 Task: For heading Arial black with underline.  font size for heading18,  'Change the font style of data to'Calibri.  and font size to 9,  Change the alignment of both headline & data to Align center.  In the sheet   Pinnacle Sales templetes book
Action: Mouse moved to (69, 114)
Screenshot: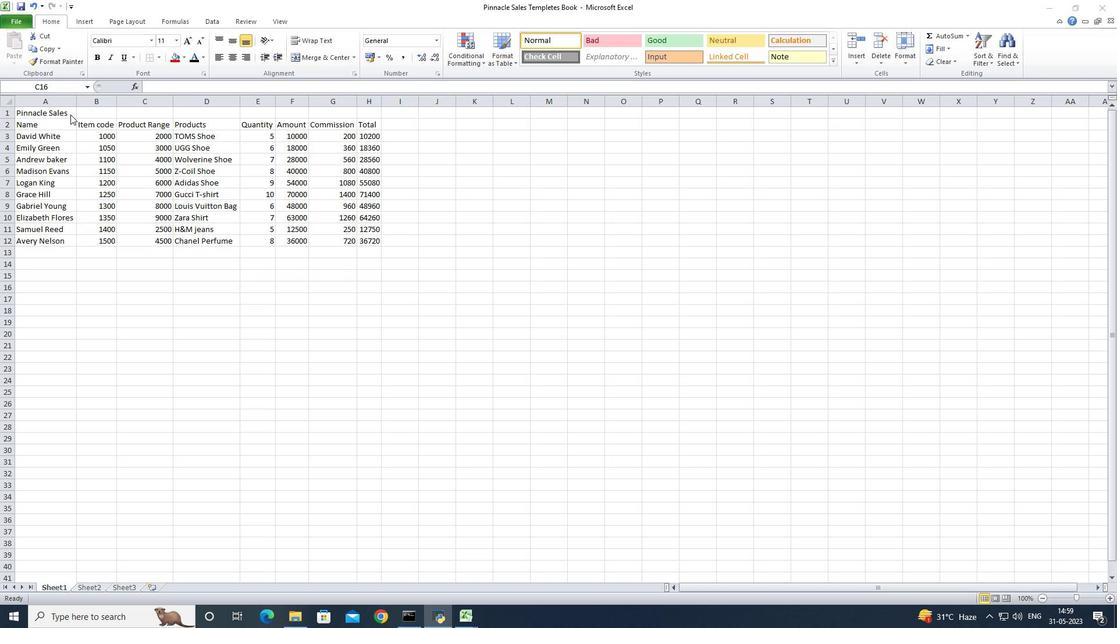 
Action: Mouse pressed left at (69, 114)
Screenshot: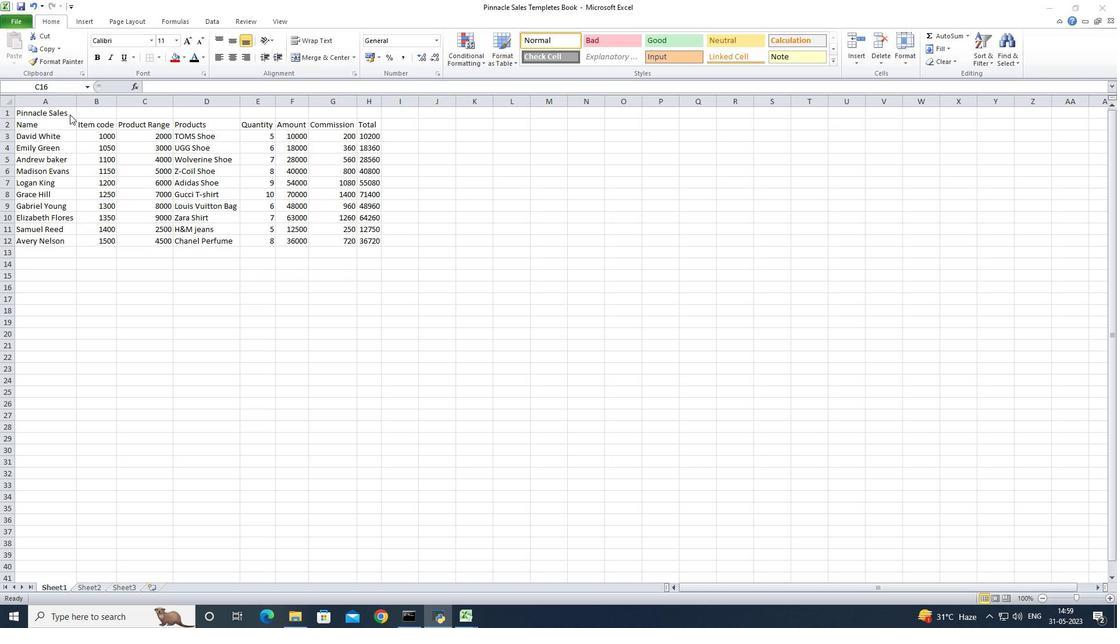 
Action: Mouse pressed left at (69, 114)
Screenshot: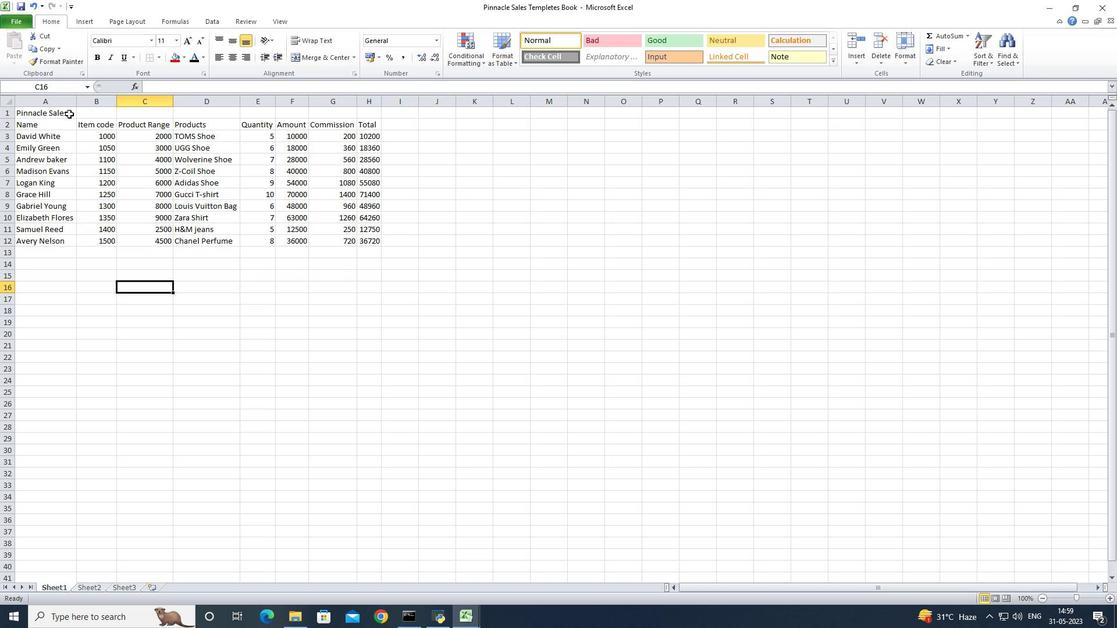 
Action: Mouse moved to (62, 117)
Screenshot: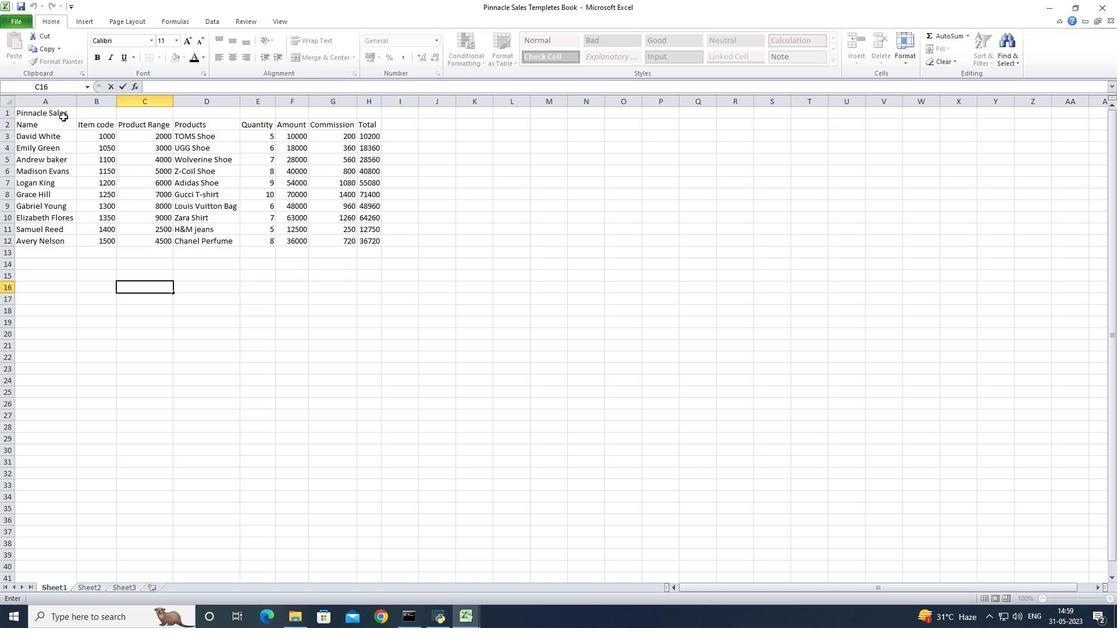 
Action: Mouse pressed left at (62, 117)
Screenshot: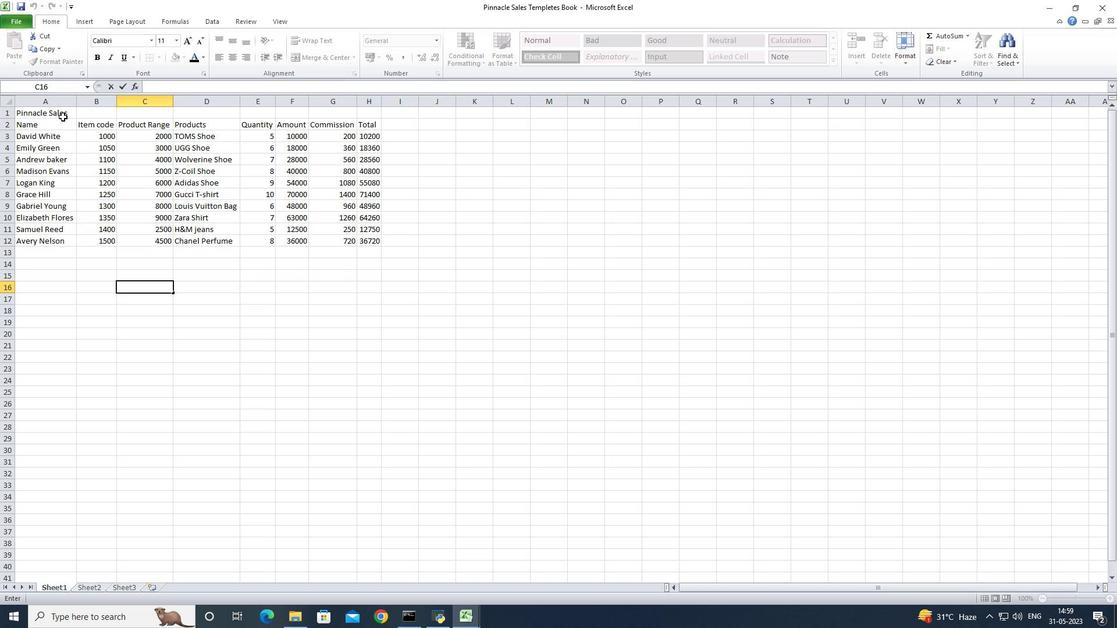 
Action: Mouse moved to (65, 111)
Screenshot: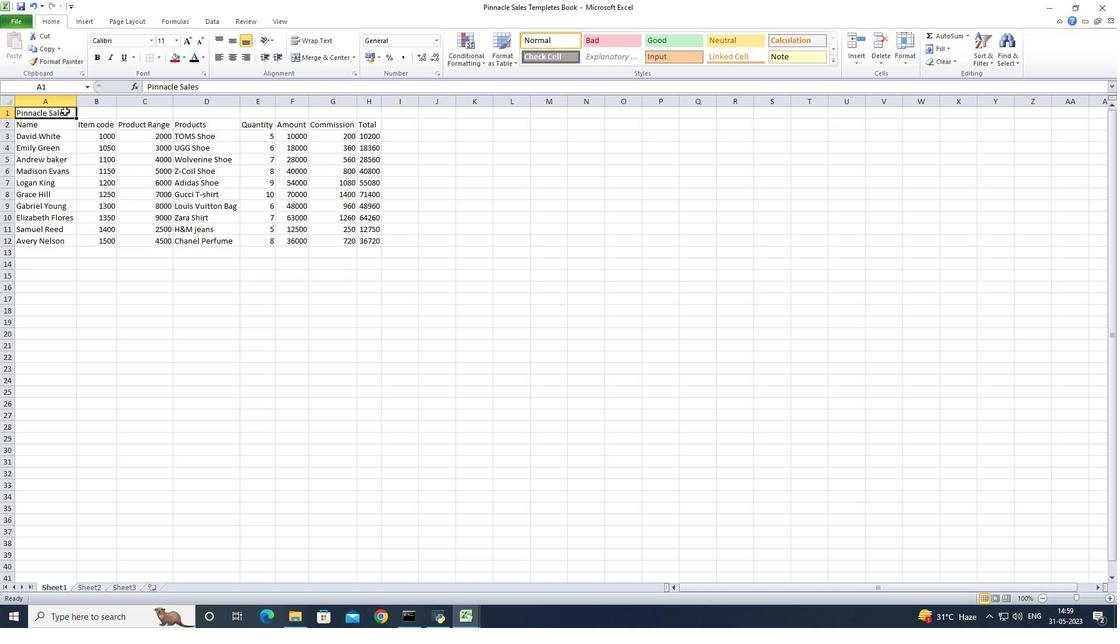 
Action: Mouse pressed left at (65, 111)
Screenshot: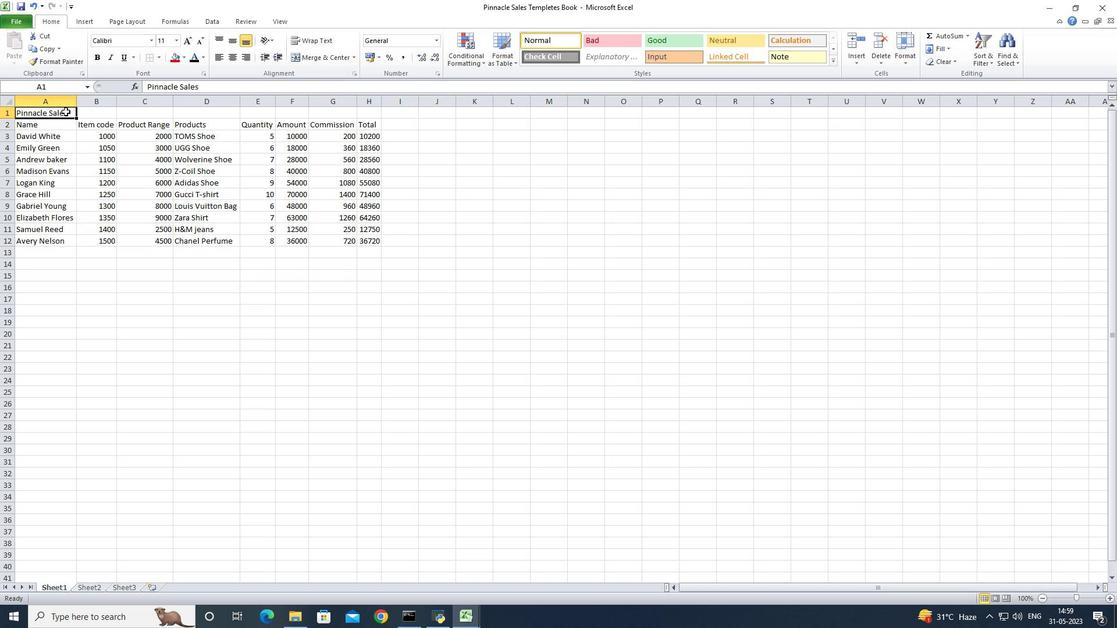 
Action: Mouse moved to (306, 56)
Screenshot: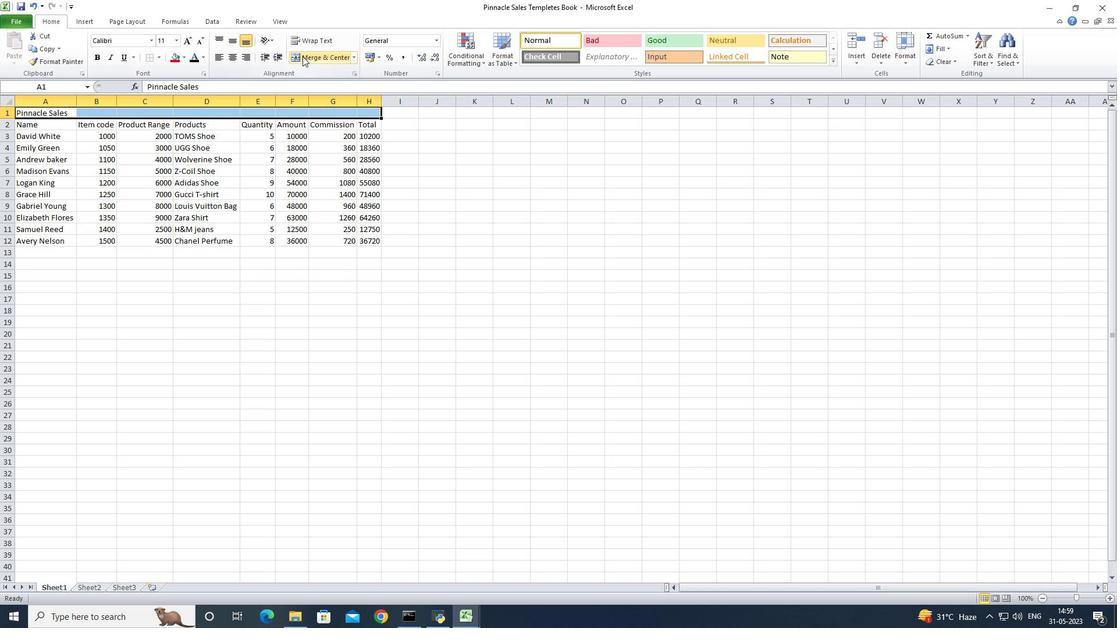 
Action: Mouse pressed left at (306, 56)
Screenshot: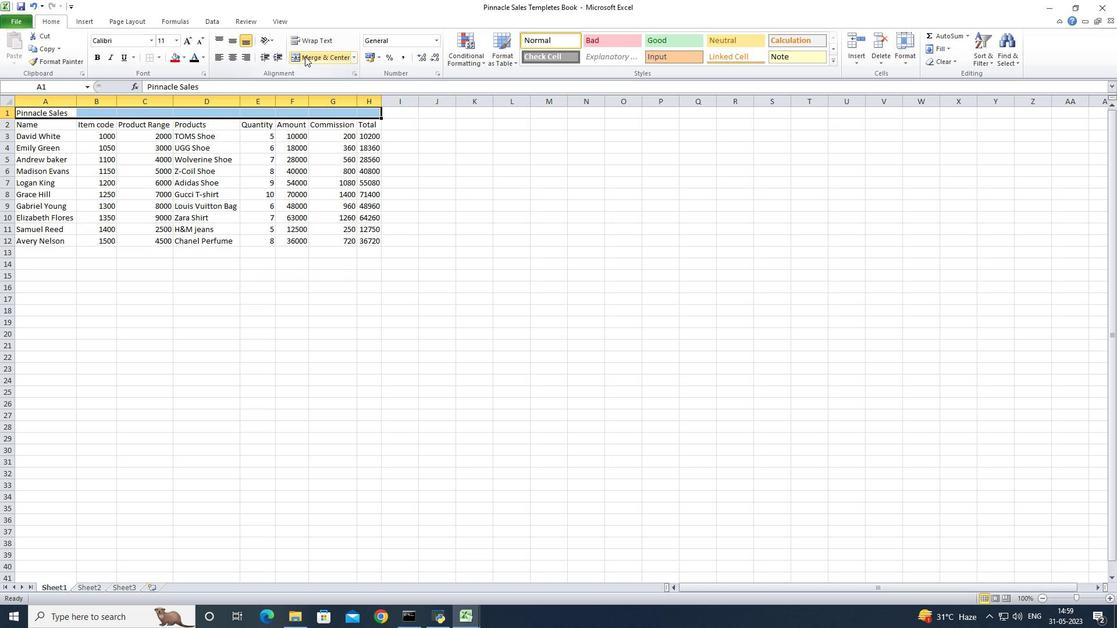 
Action: Mouse moved to (153, 44)
Screenshot: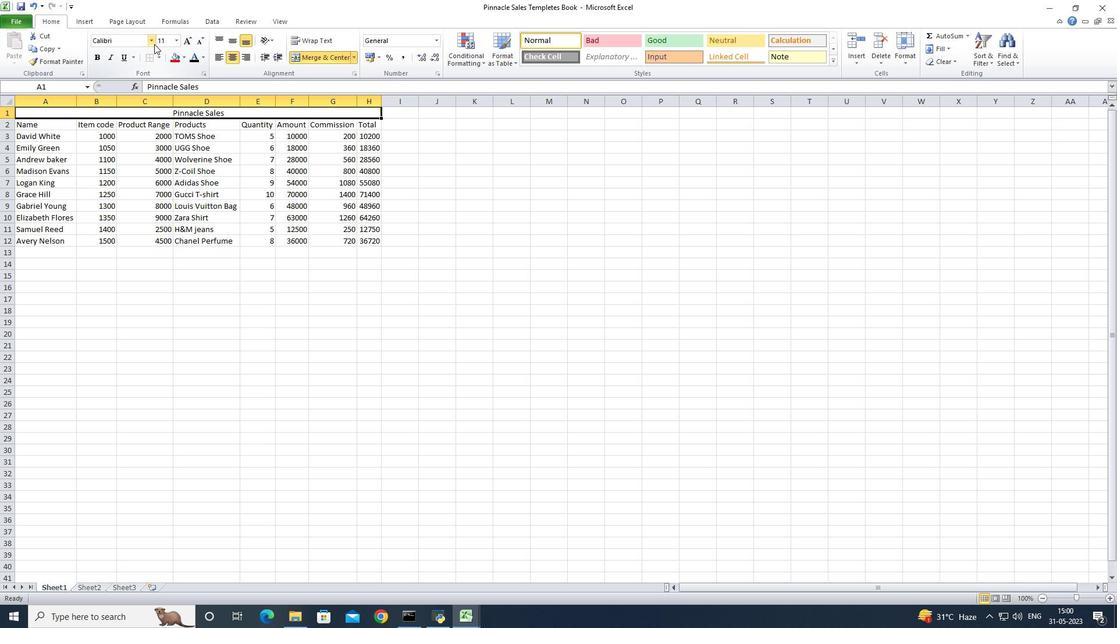 
Action: Mouse pressed left at (153, 44)
Screenshot: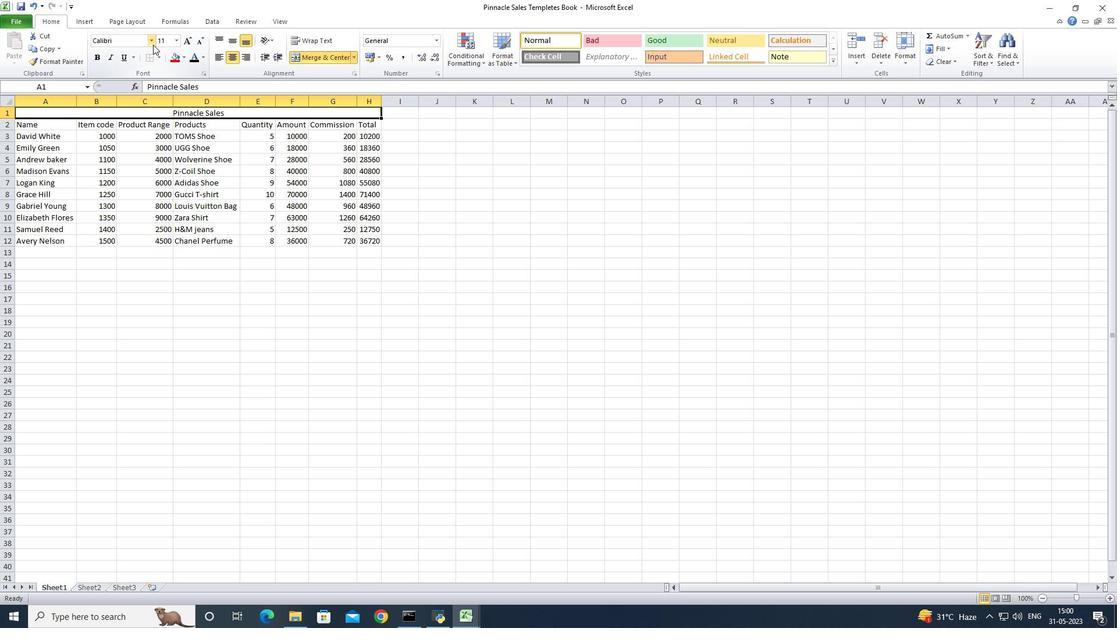 
Action: Mouse moved to (145, 144)
Screenshot: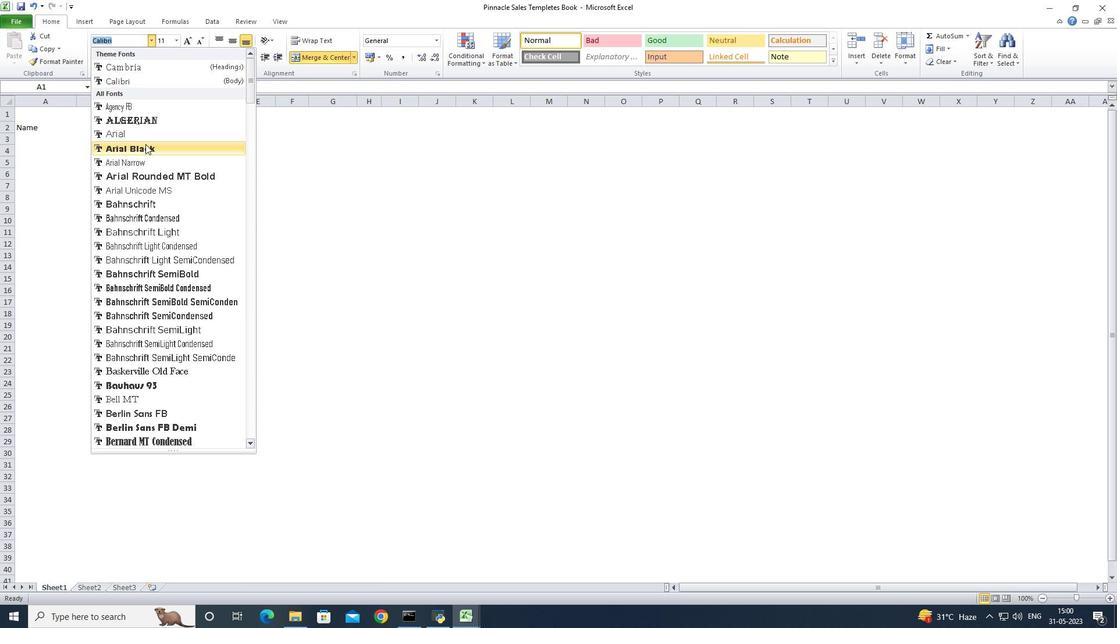 
Action: Mouse pressed left at (145, 144)
Screenshot: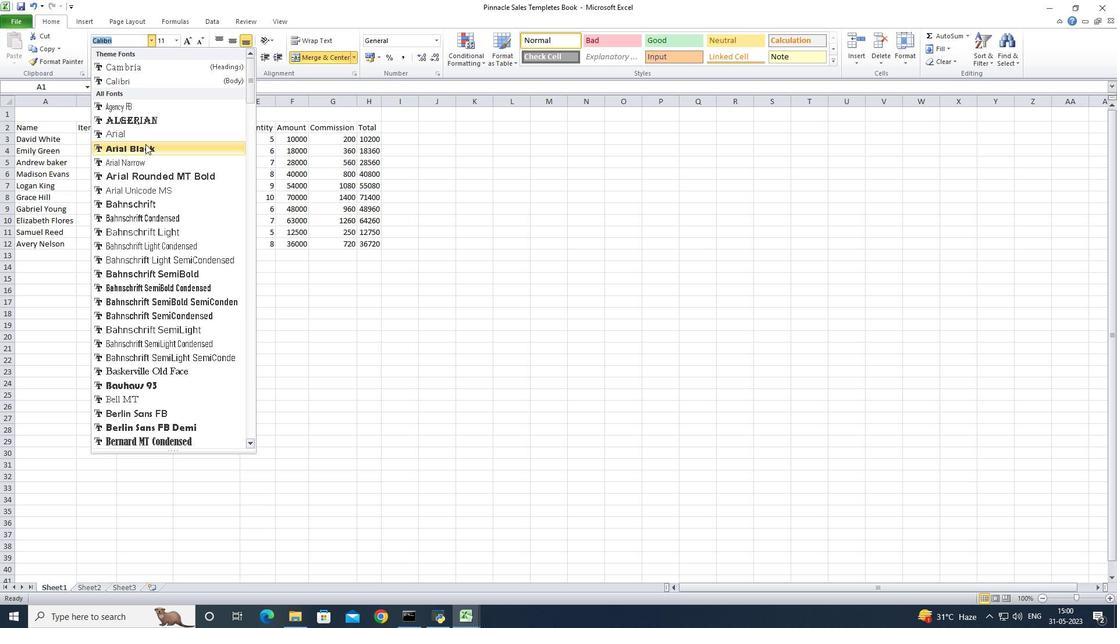
Action: Mouse moved to (120, 60)
Screenshot: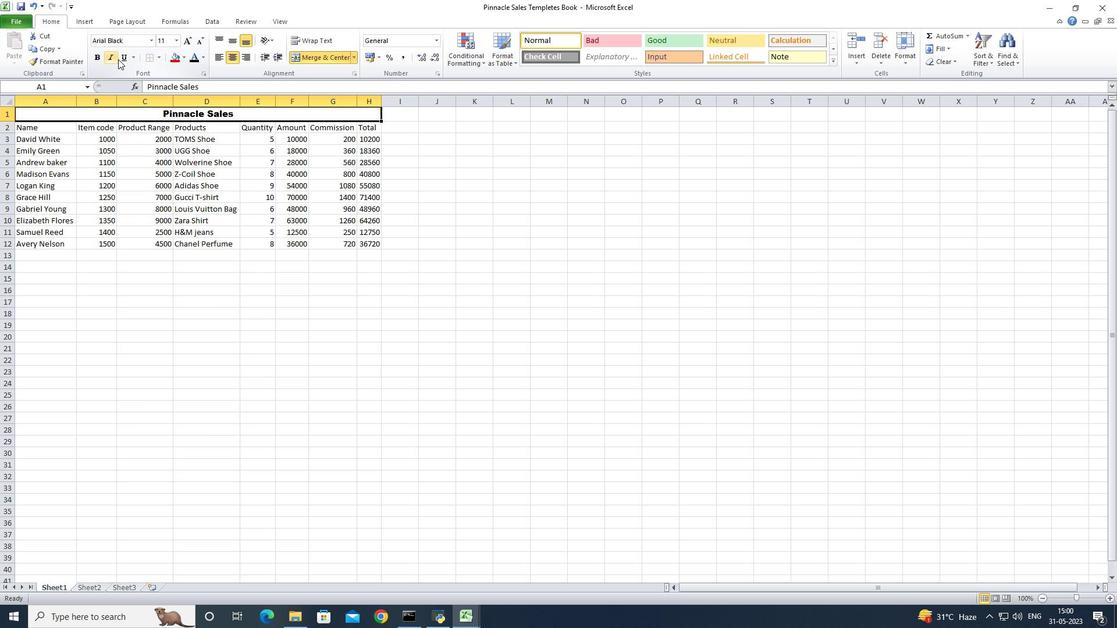 
Action: Mouse pressed left at (120, 60)
Screenshot: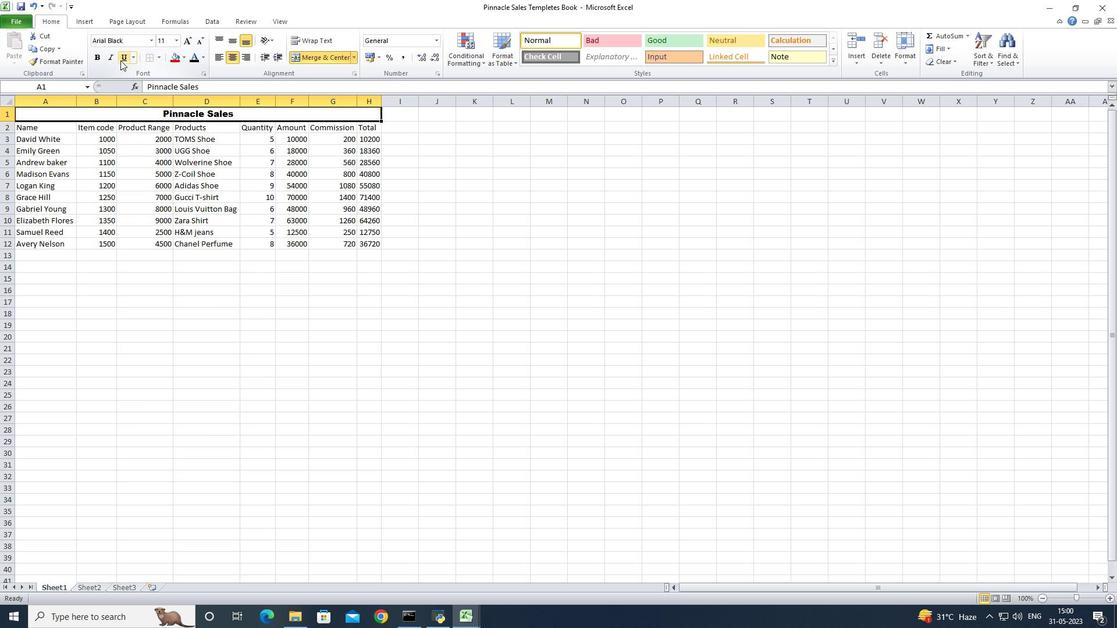 
Action: Mouse moved to (176, 39)
Screenshot: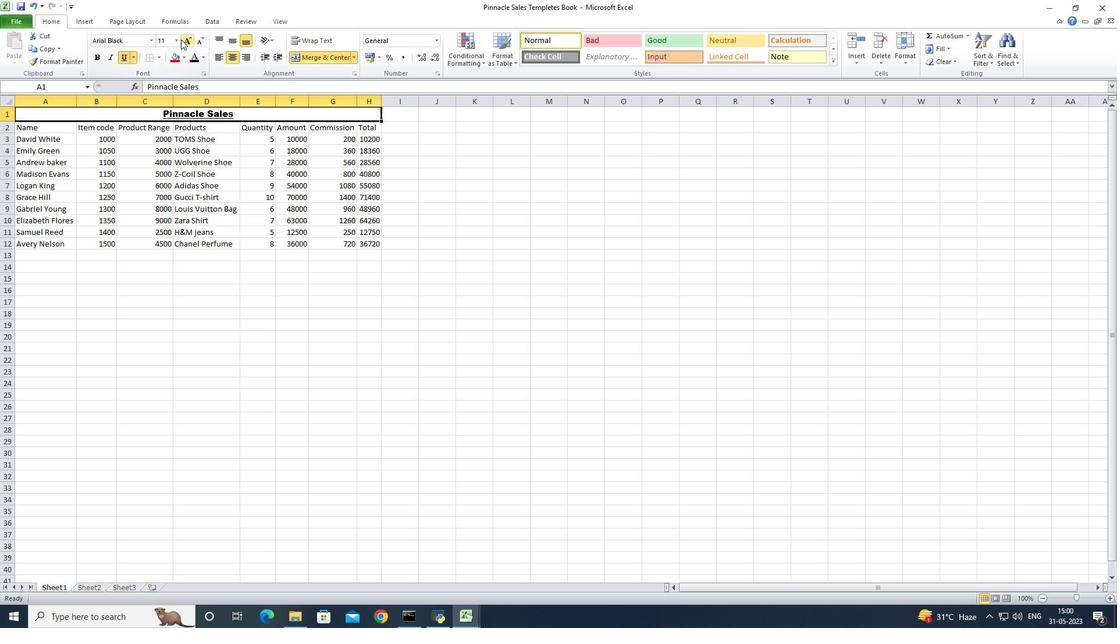 
Action: Mouse pressed left at (176, 39)
Screenshot: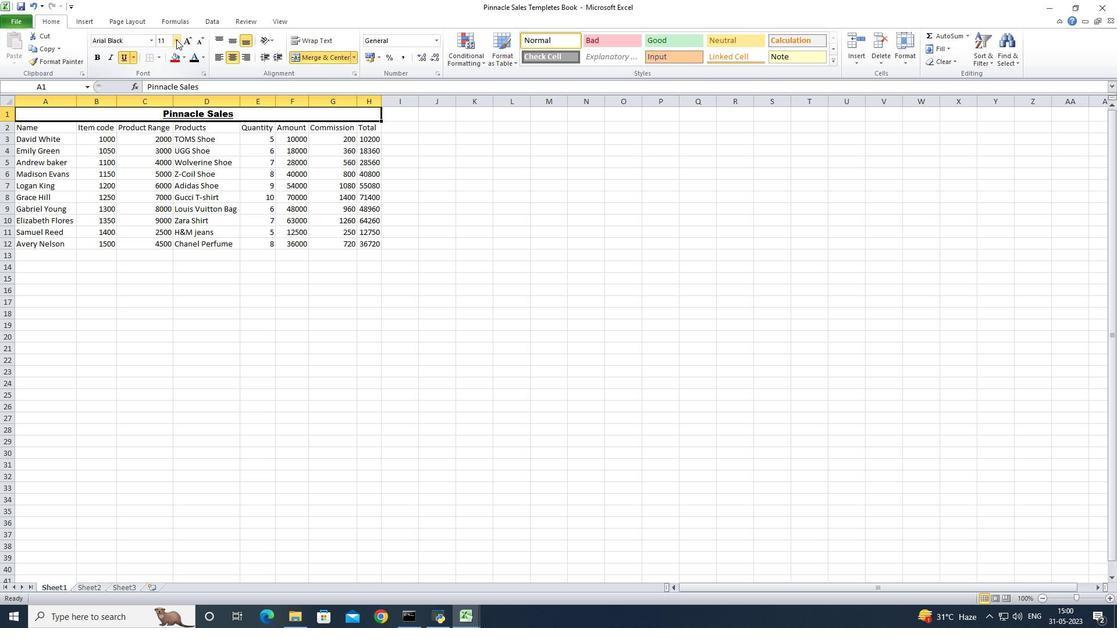 
Action: Mouse moved to (160, 121)
Screenshot: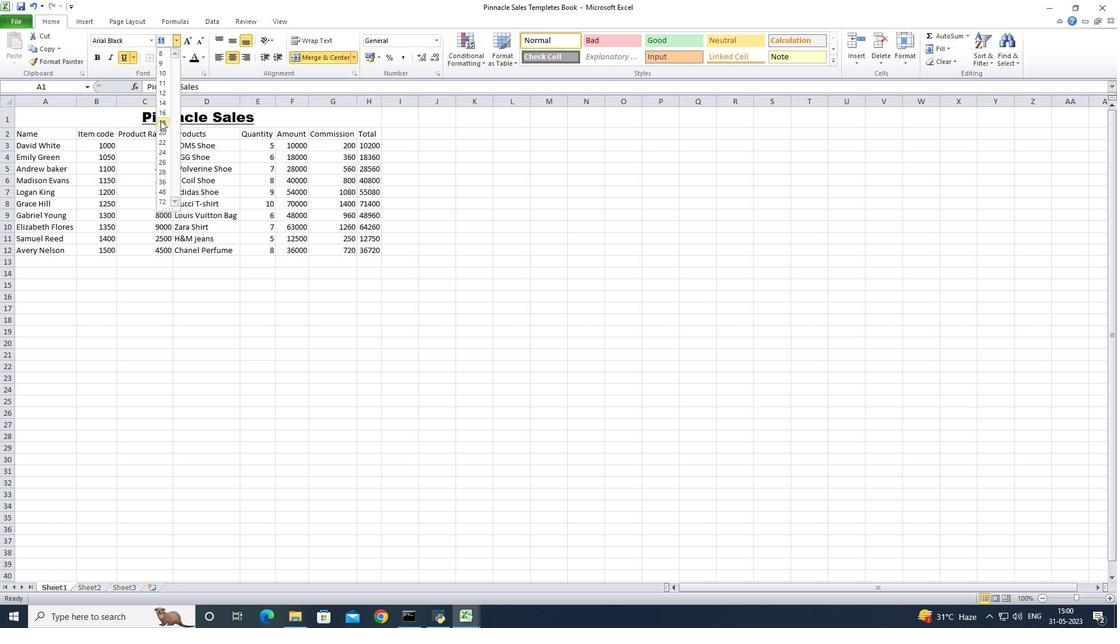 
Action: Mouse pressed left at (160, 121)
Screenshot: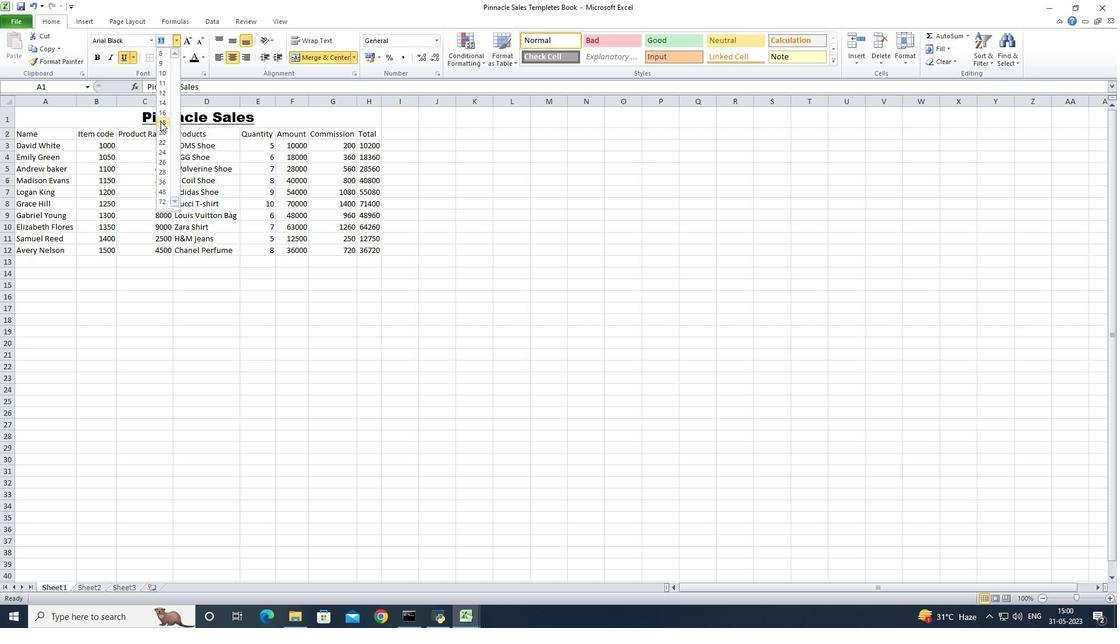 
Action: Mouse moved to (61, 137)
Screenshot: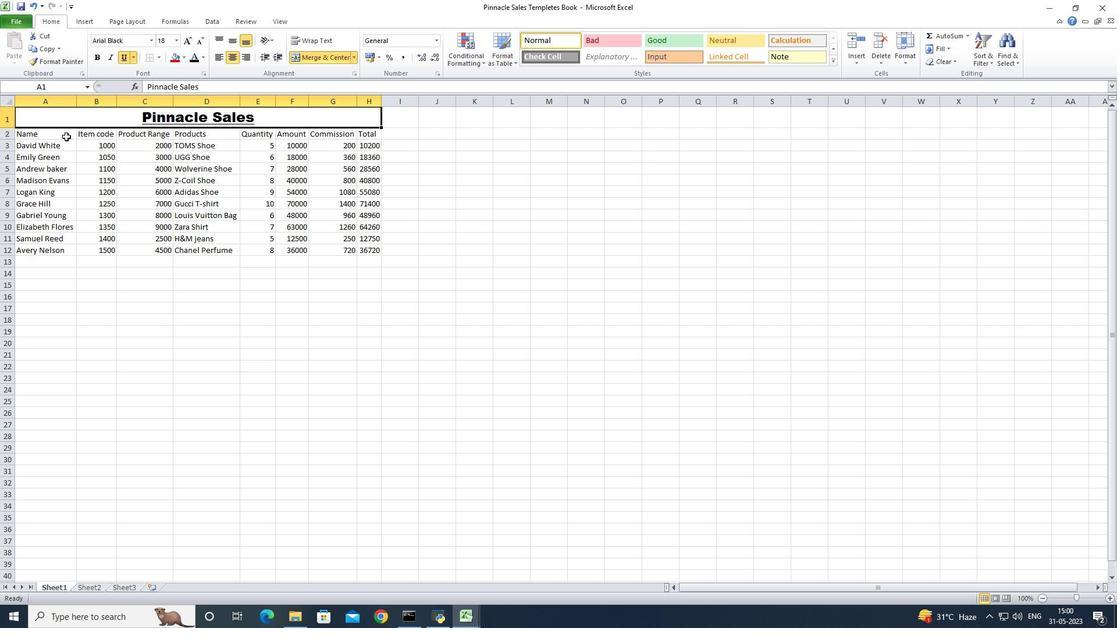 
Action: Mouse pressed left at (61, 137)
Screenshot: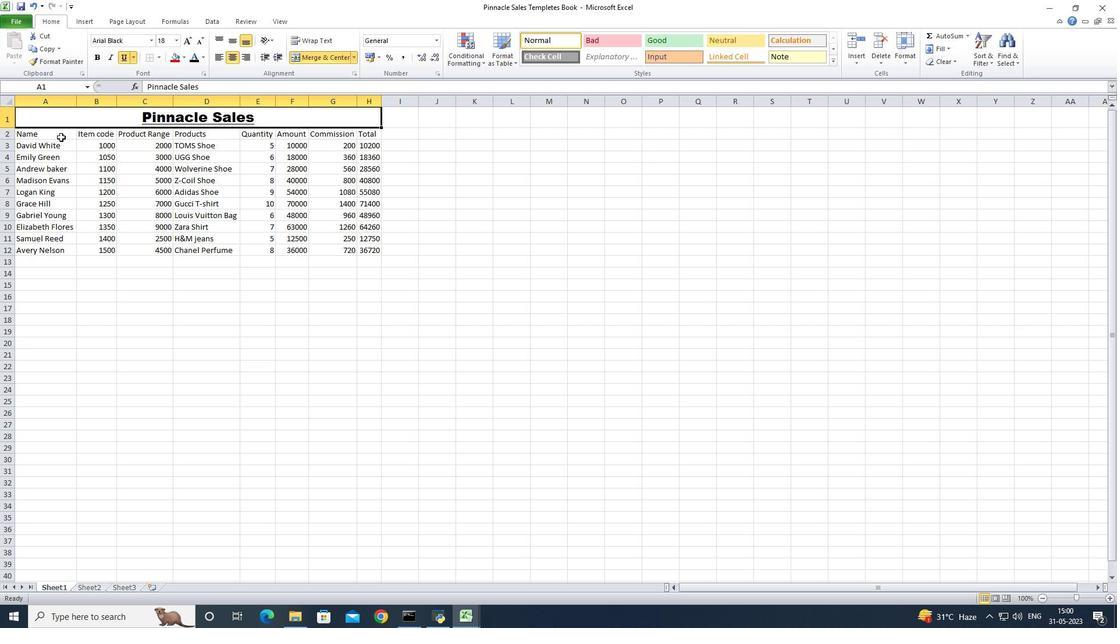 
Action: Mouse moved to (373, 259)
Screenshot: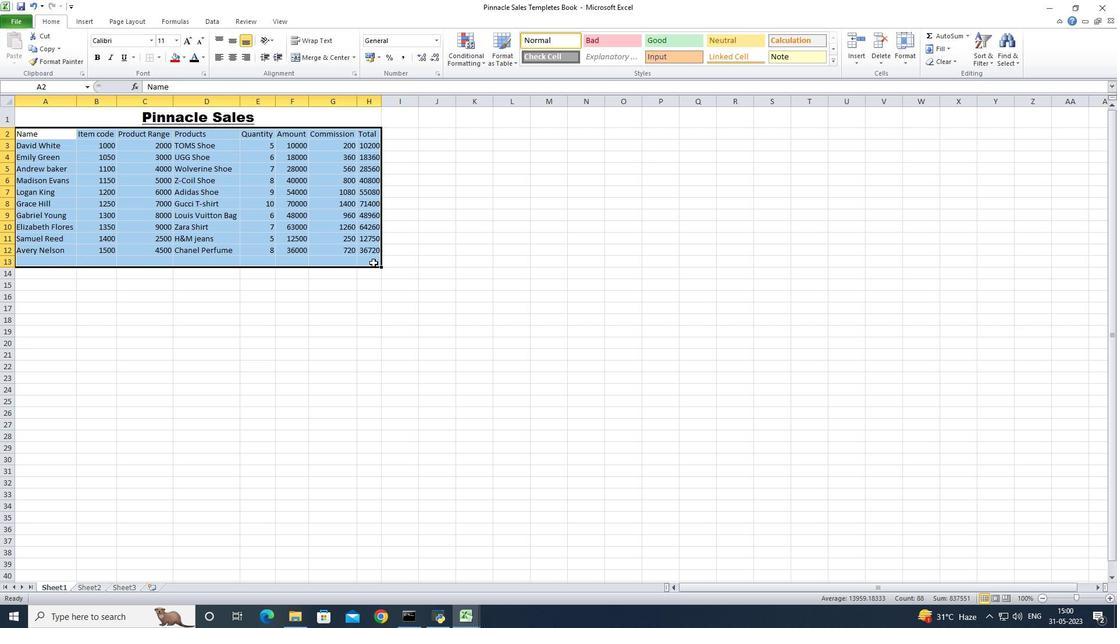 
Action: Mouse pressed left at (373, 259)
Screenshot: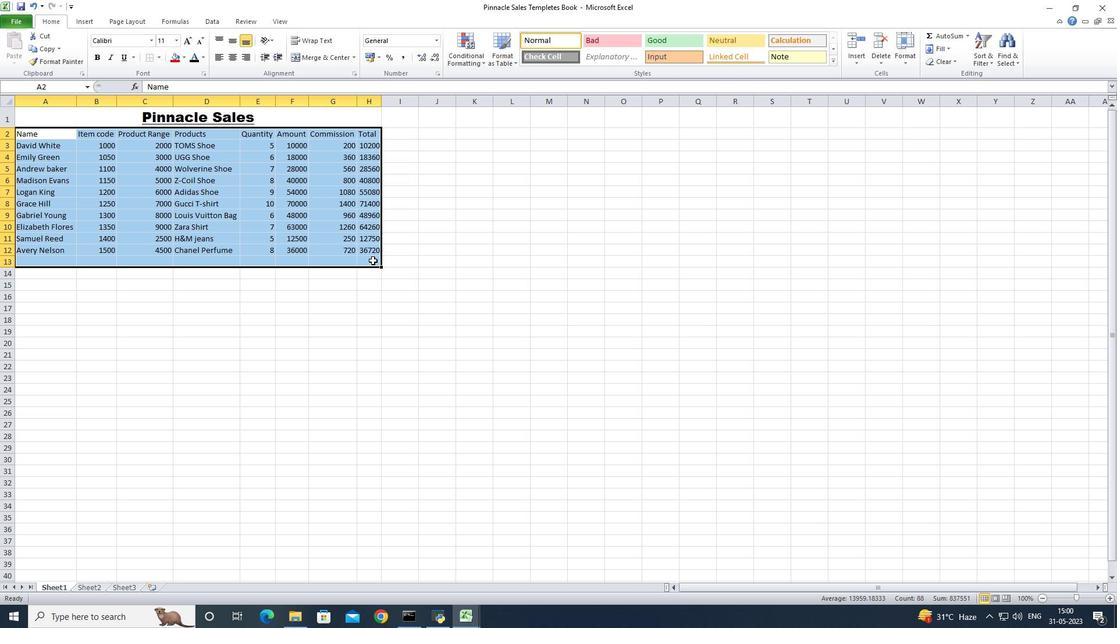 
Action: Mouse moved to (47, 133)
Screenshot: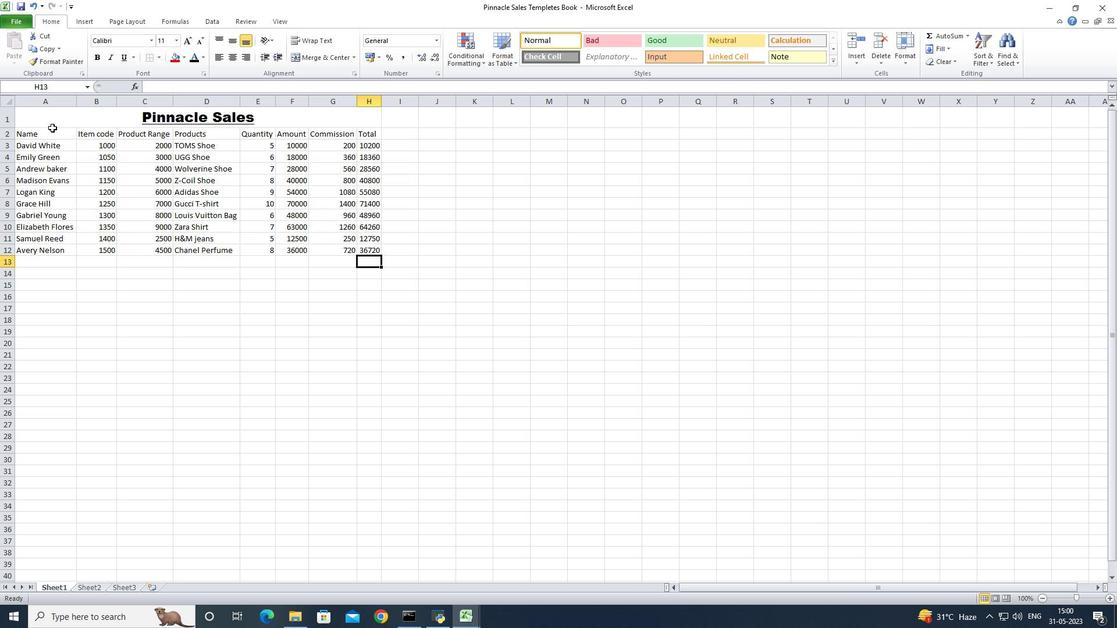 
Action: Mouse pressed left at (47, 133)
Screenshot: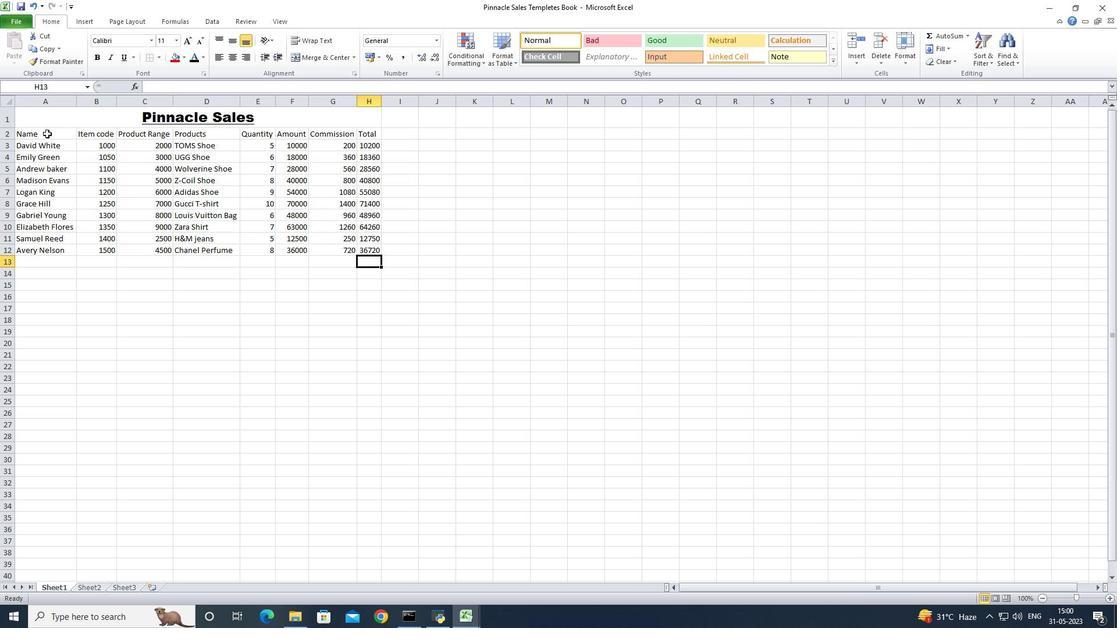 
Action: Mouse moved to (150, 41)
Screenshot: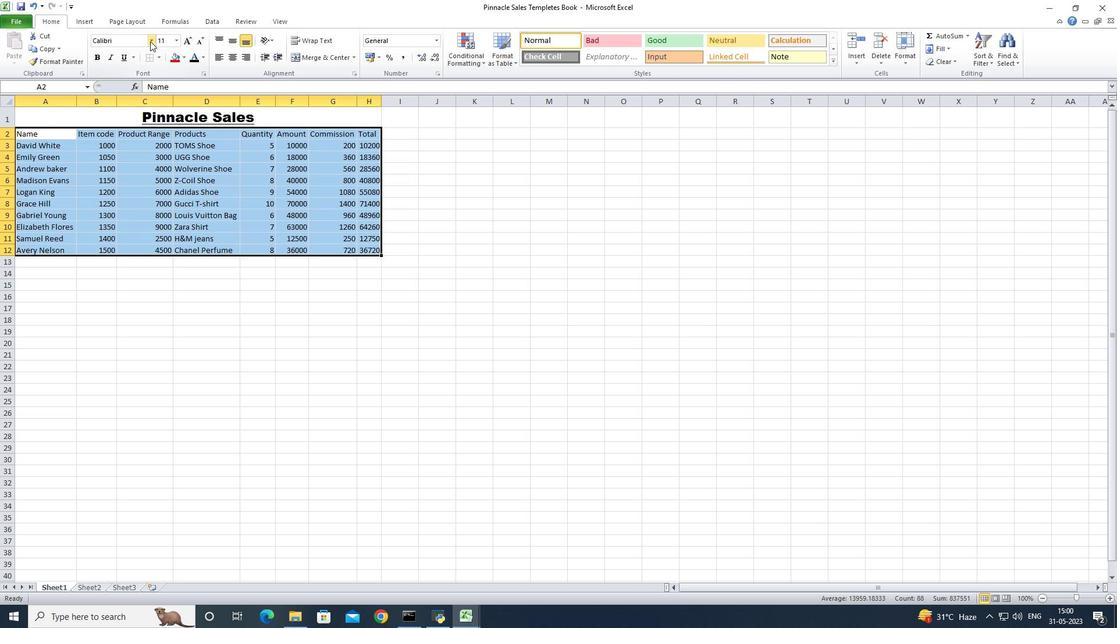 
Action: Mouse pressed left at (150, 41)
Screenshot: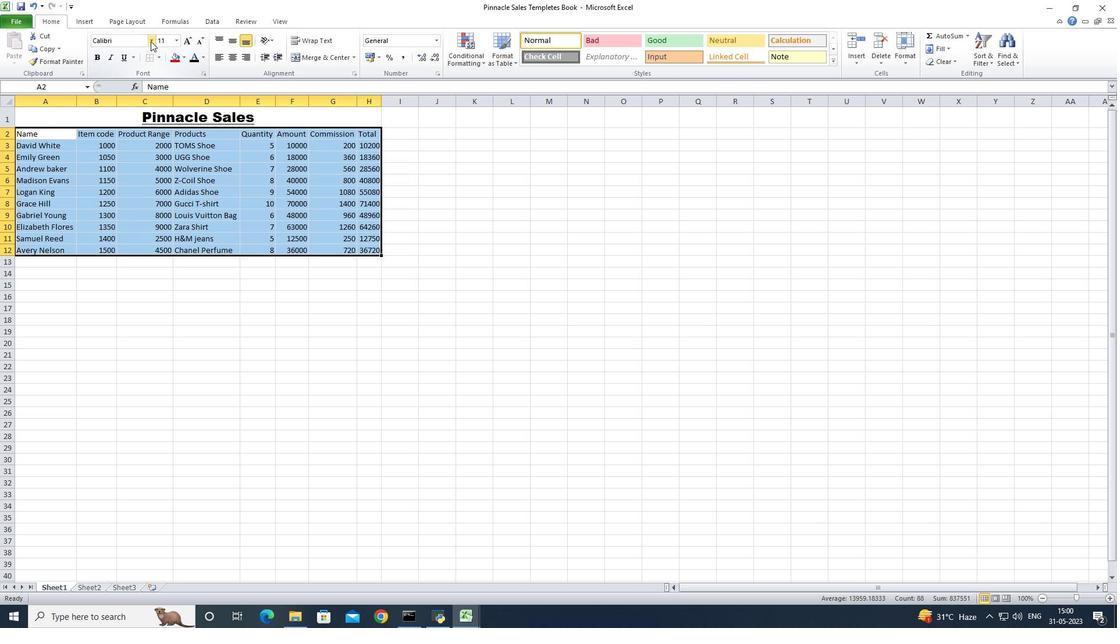 
Action: Mouse moved to (156, 82)
Screenshot: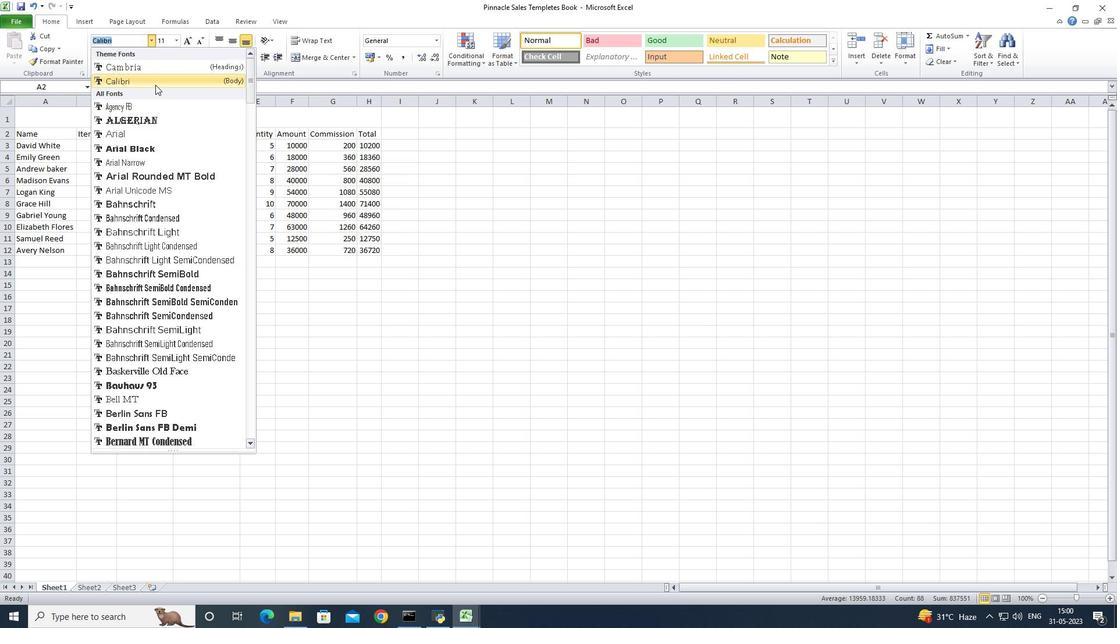 
Action: Mouse pressed left at (156, 82)
Screenshot: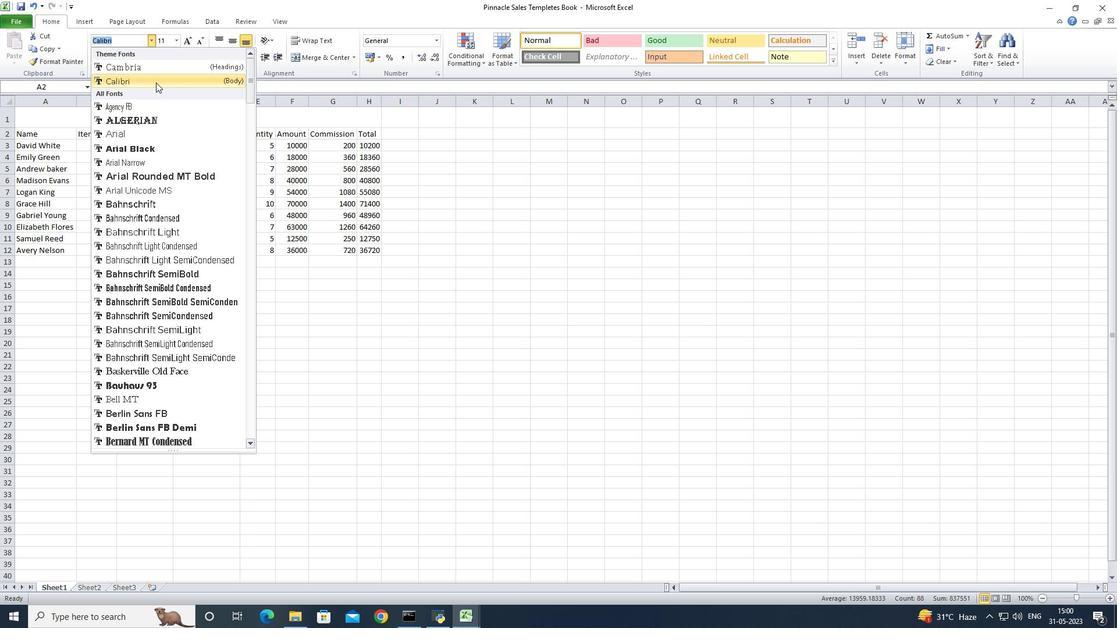 
Action: Mouse moved to (178, 44)
Screenshot: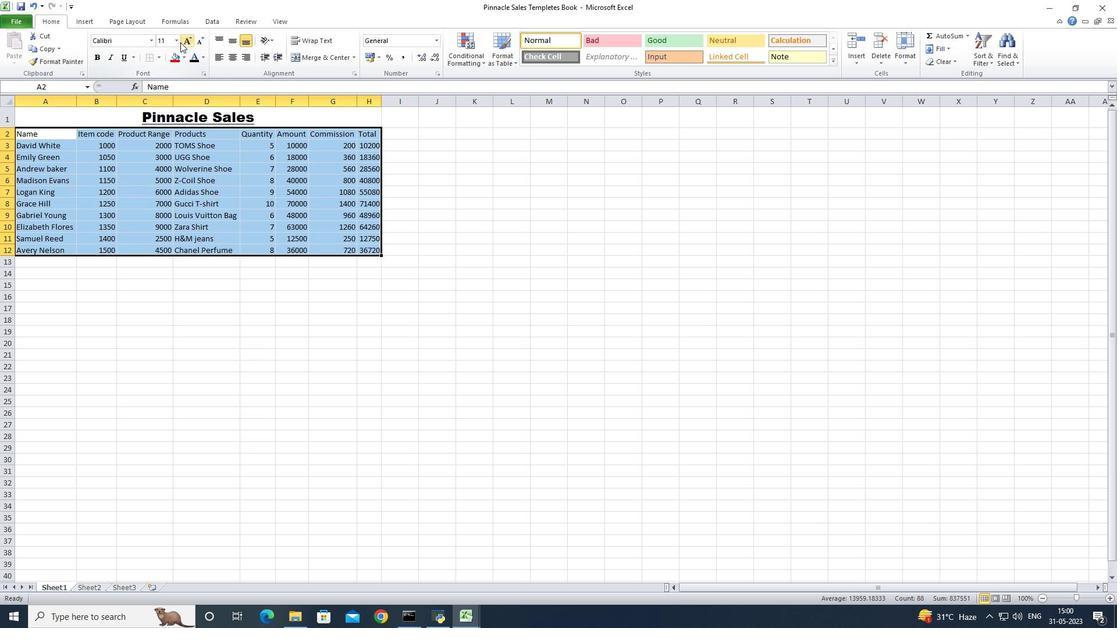 
Action: Mouse pressed left at (178, 44)
Screenshot: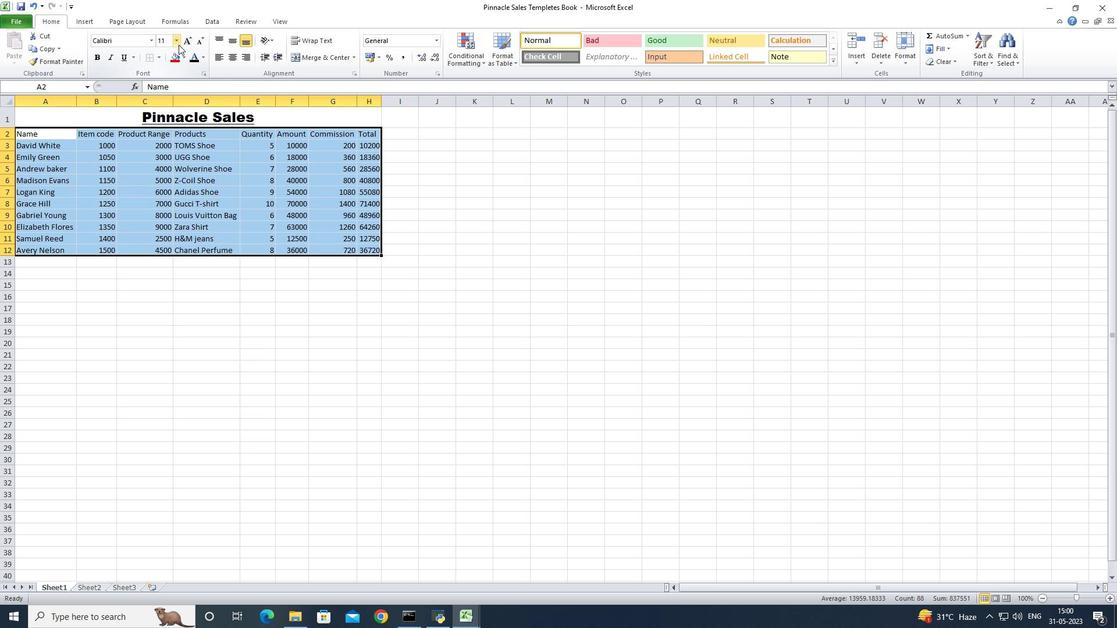 
Action: Mouse moved to (161, 62)
Screenshot: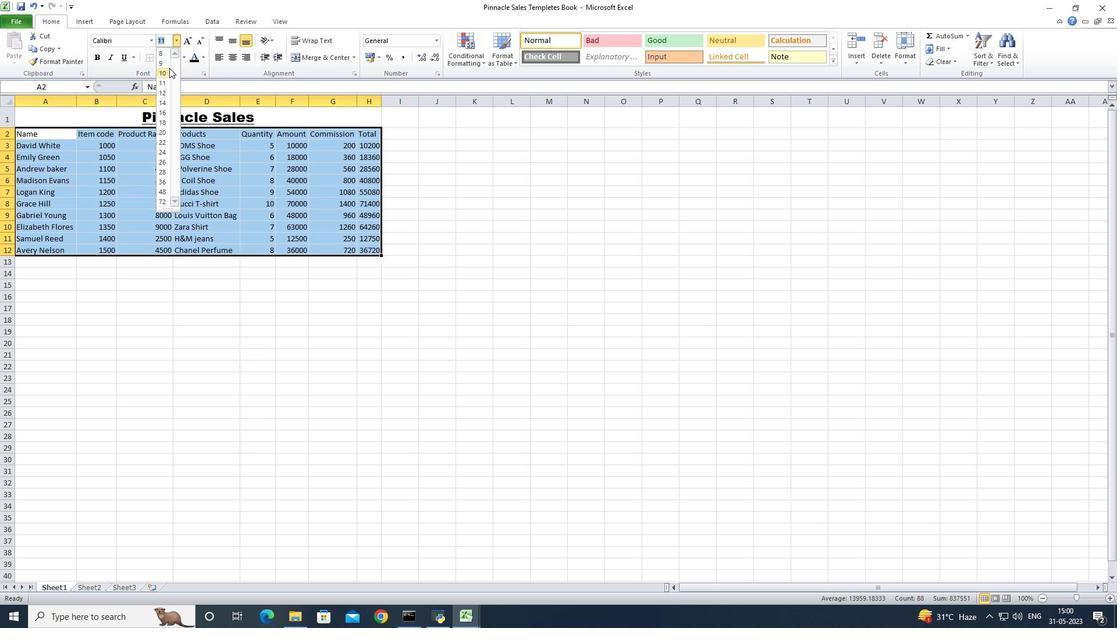 
Action: Mouse pressed left at (161, 62)
Screenshot: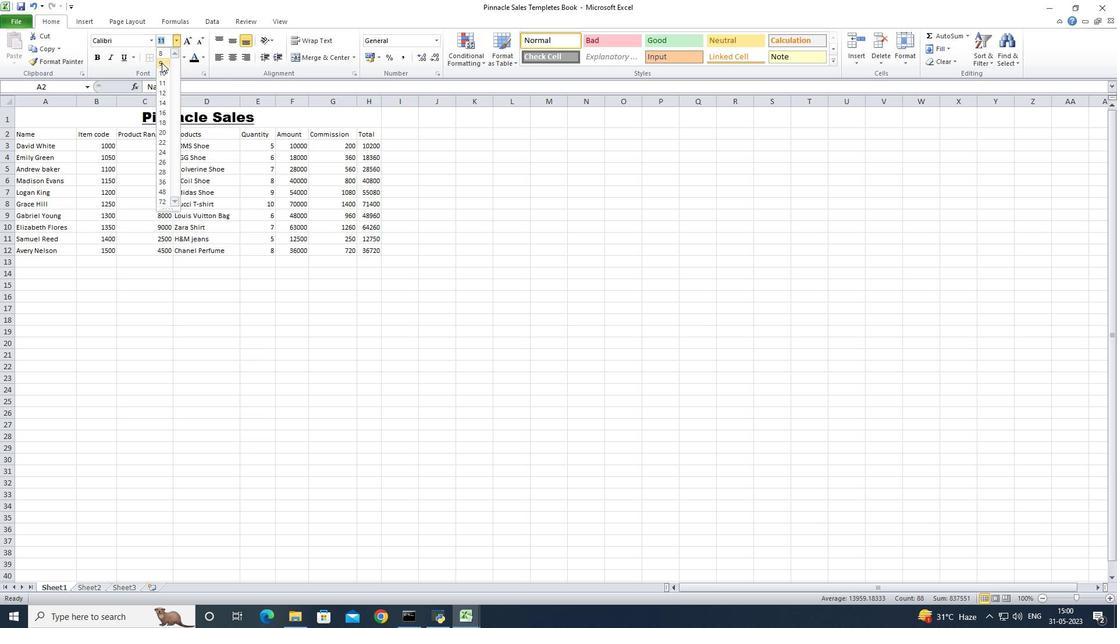 
Action: Mouse moved to (133, 121)
Screenshot: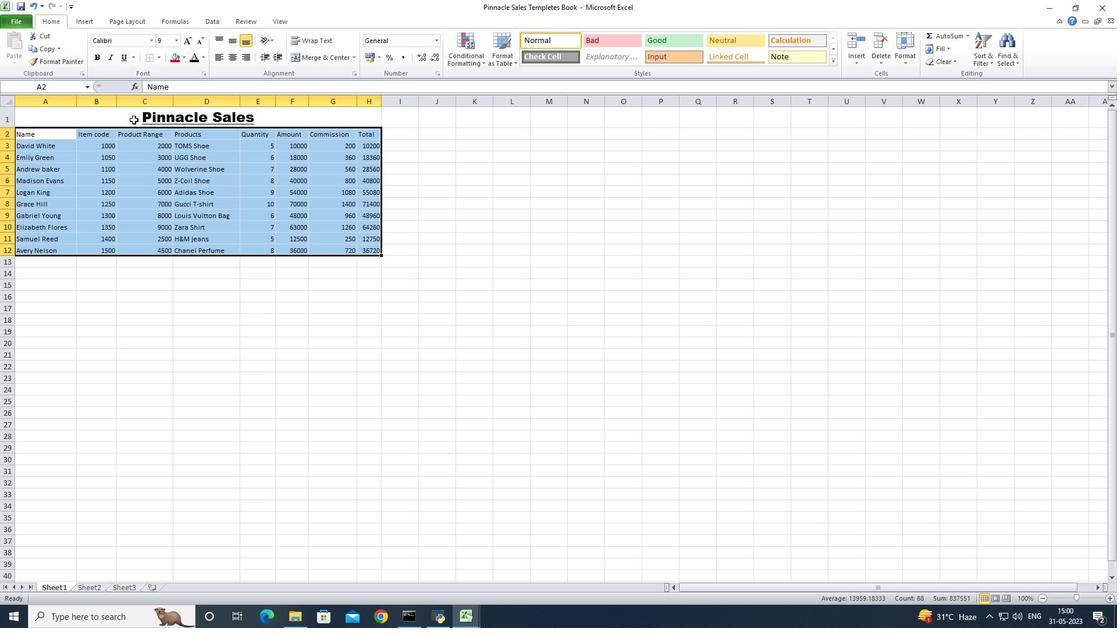 
Action: Mouse pressed left at (133, 121)
Screenshot: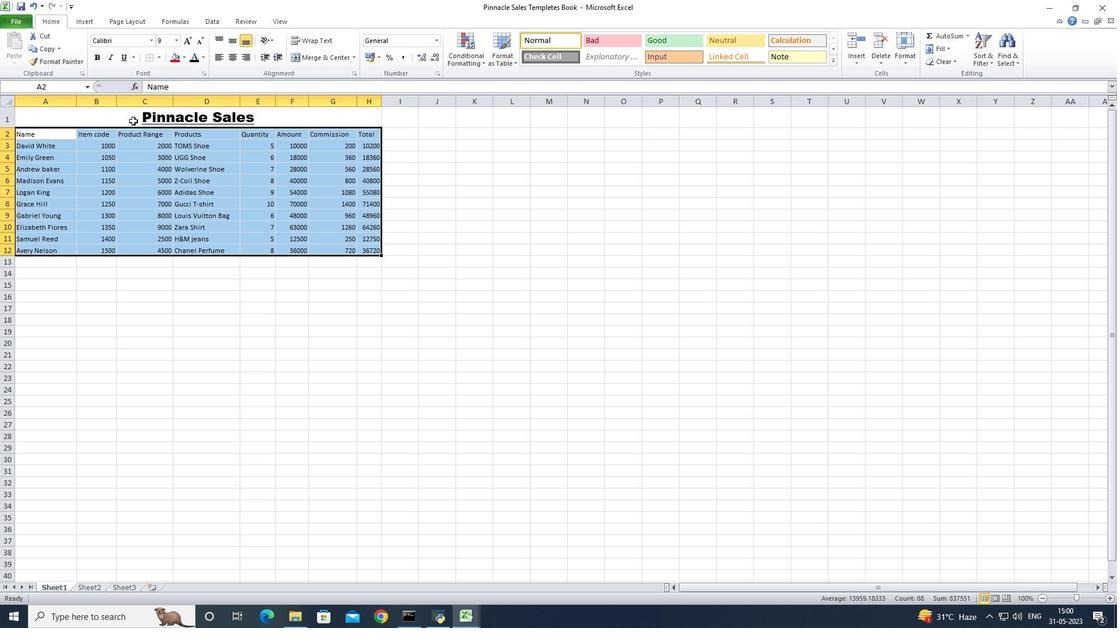 
Action: Mouse moved to (232, 54)
Screenshot: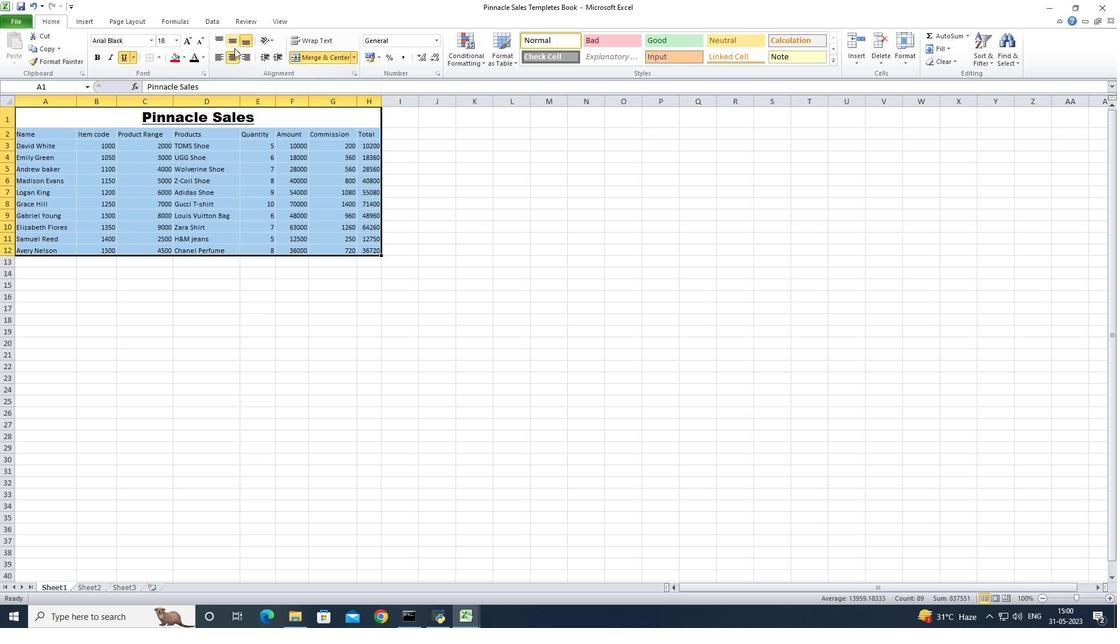 
Action: Mouse pressed left at (232, 54)
Screenshot: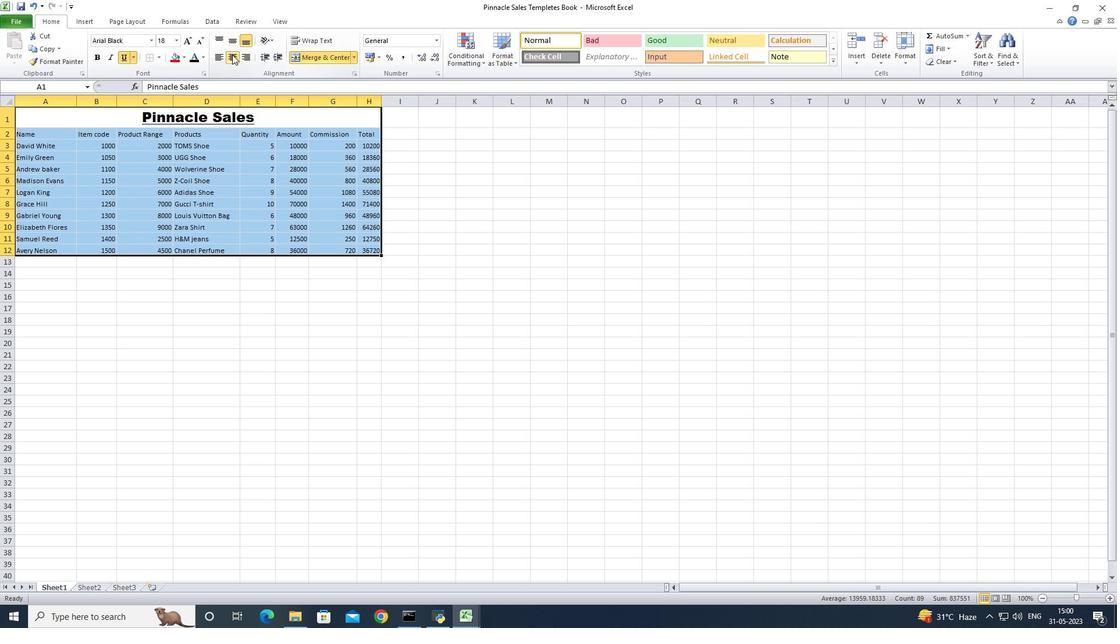 
Action: Mouse moved to (232, 55)
Screenshot: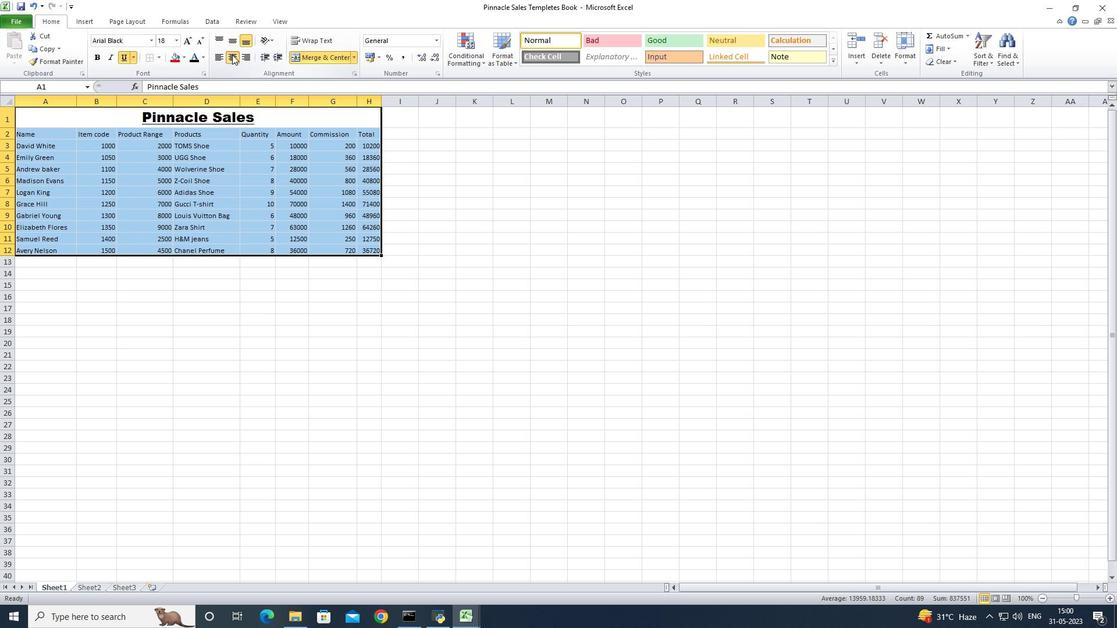 
Action: Mouse pressed left at (232, 55)
Screenshot: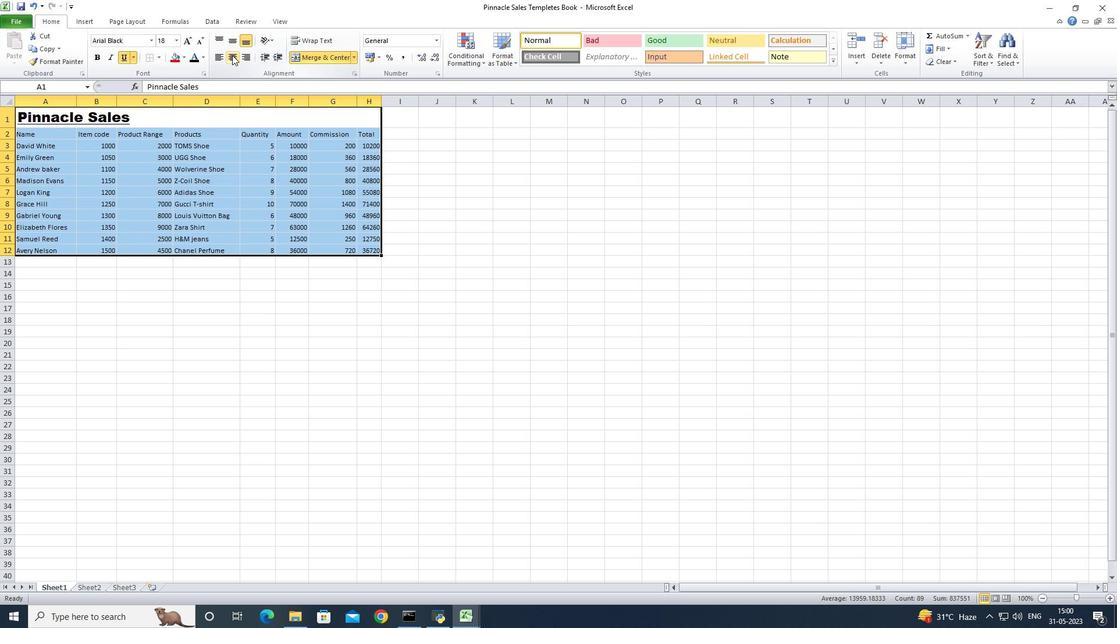 
Action: Mouse moved to (207, 268)
Screenshot: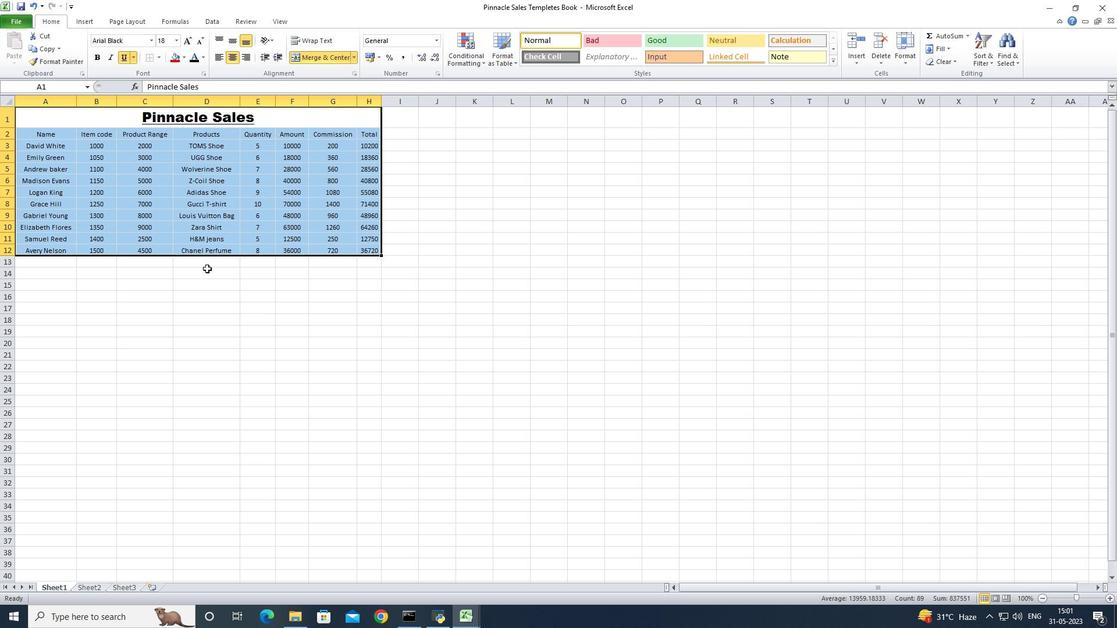 
Action: Mouse pressed left at (207, 268)
Screenshot: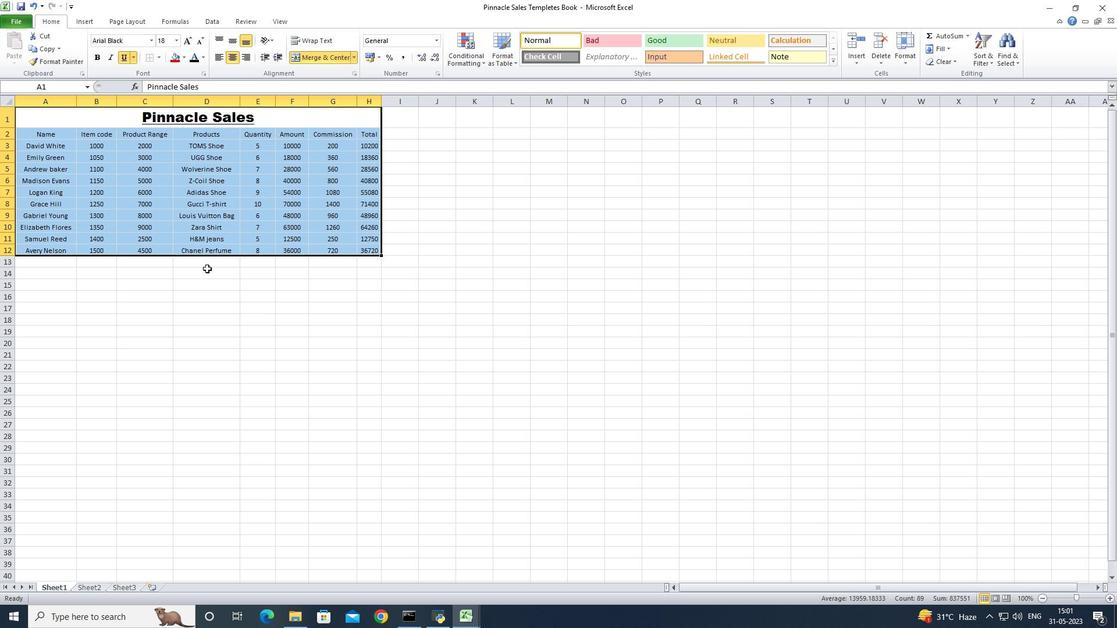 
Action: Mouse moved to (75, 104)
Screenshot: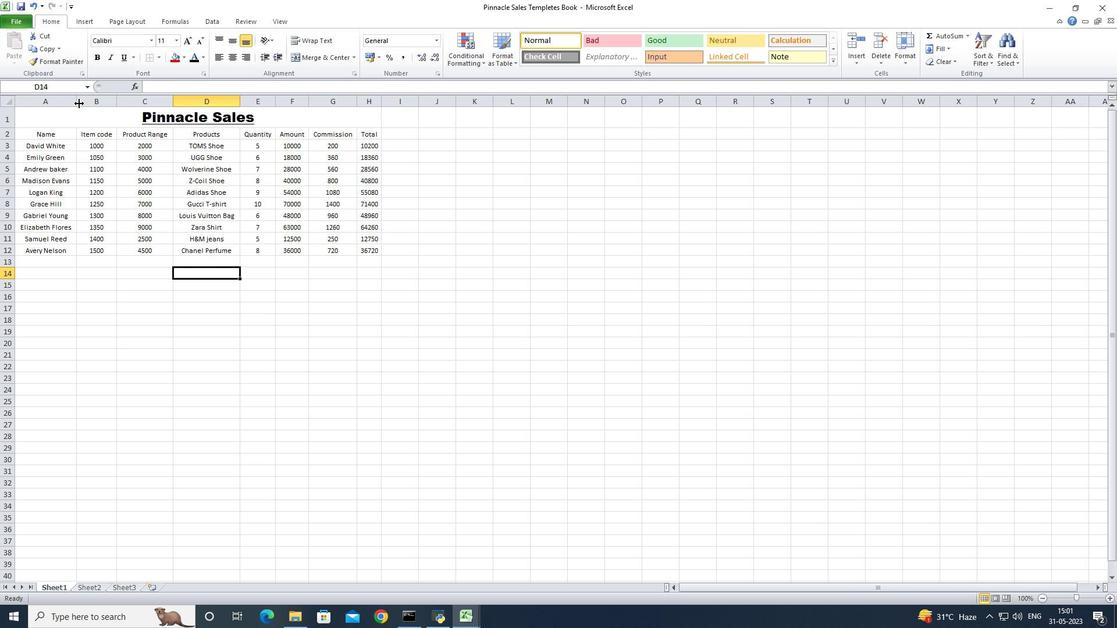 
Action: Mouse pressed left at (75, 104)
Screenshot: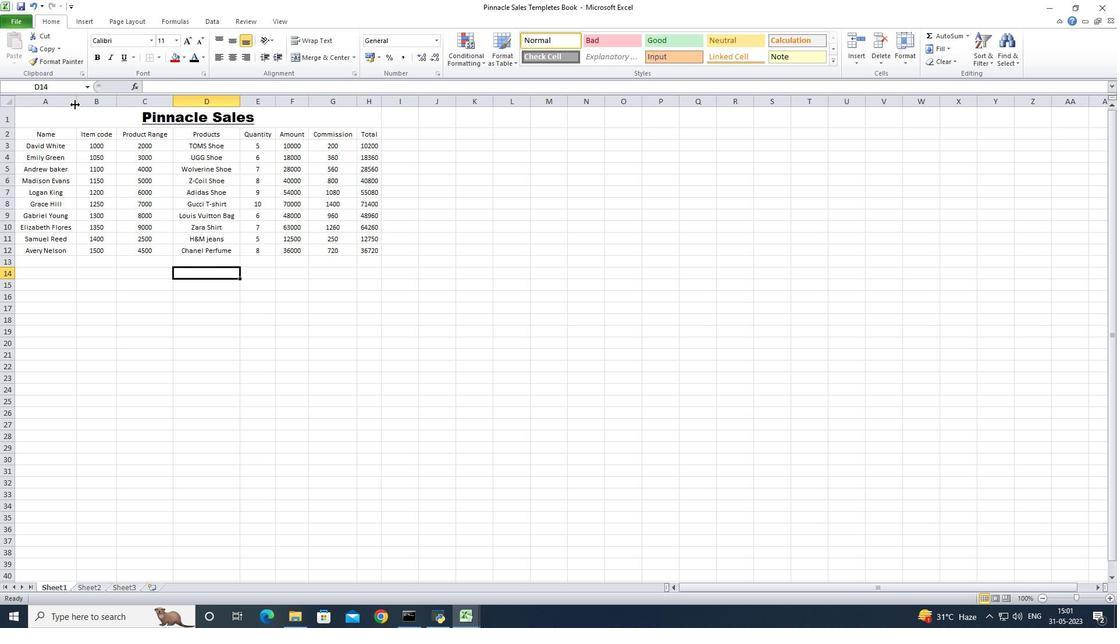 
Action: Mouse pressed left at (75, 104)
Screenshot: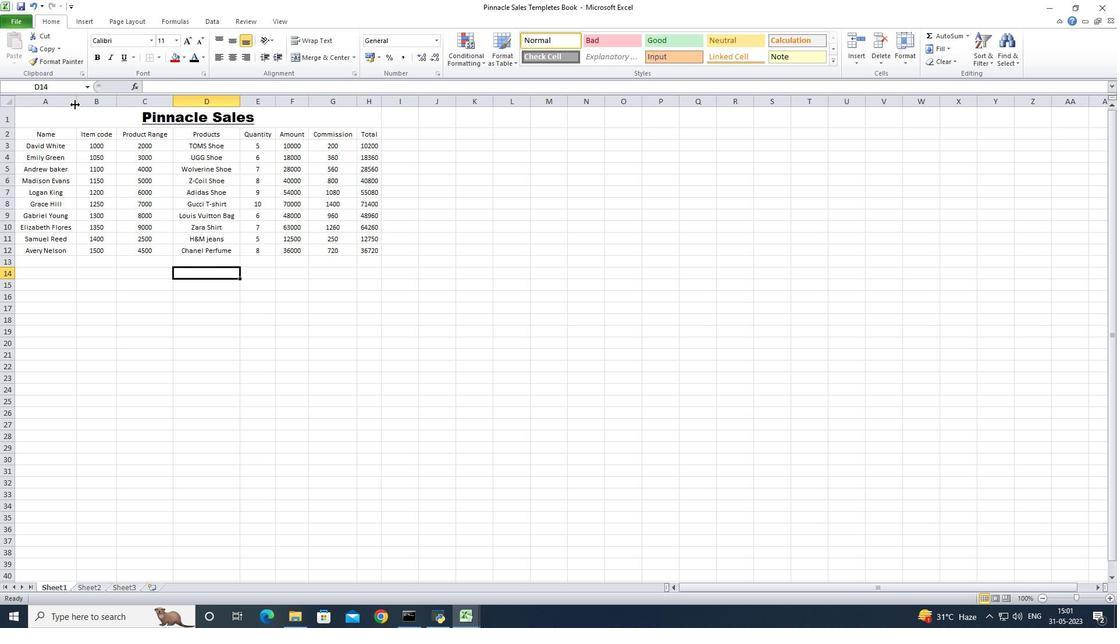 
Action: Mouse moved to (108, 104)
Screenshot: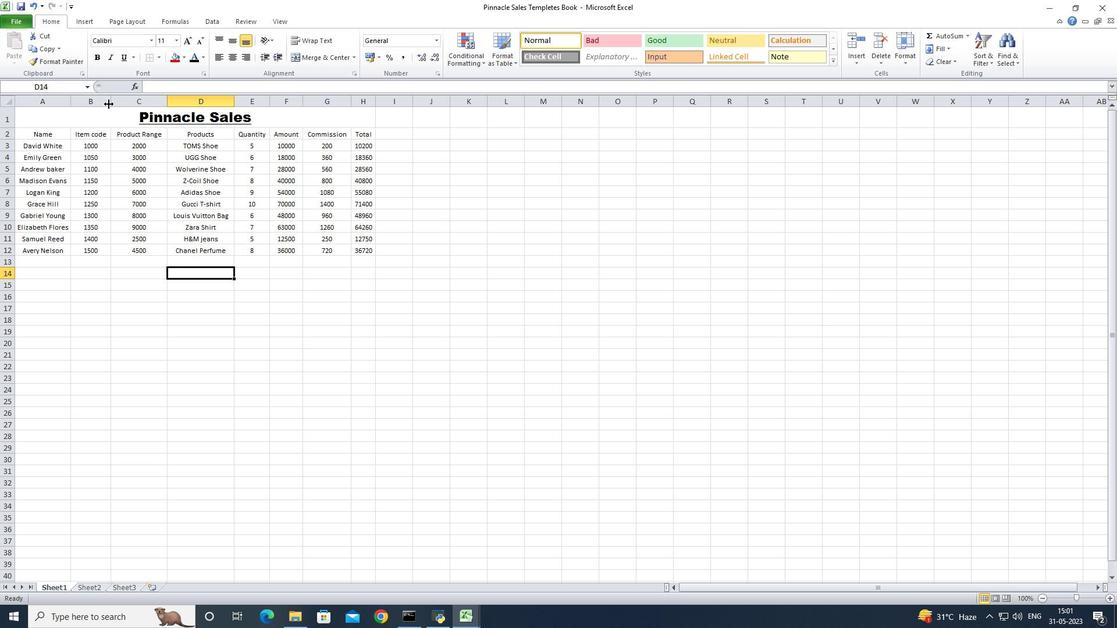 
Action: Mouse pressed left at (108, 104)
Screenshot: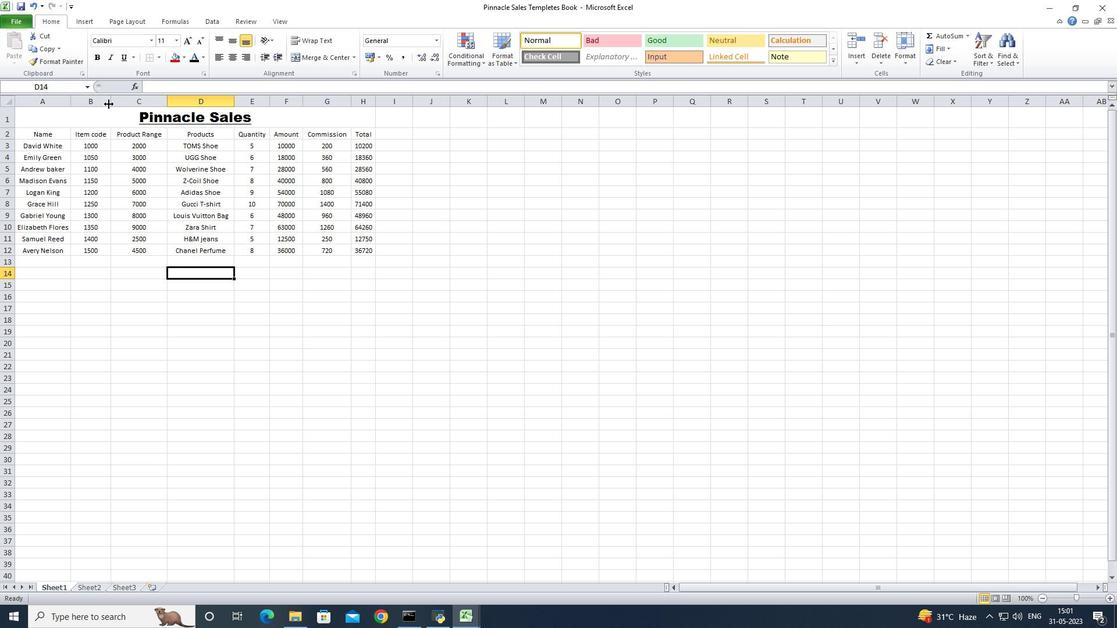 
Action: Mouse pressed left at (108, 104)
Screenshot: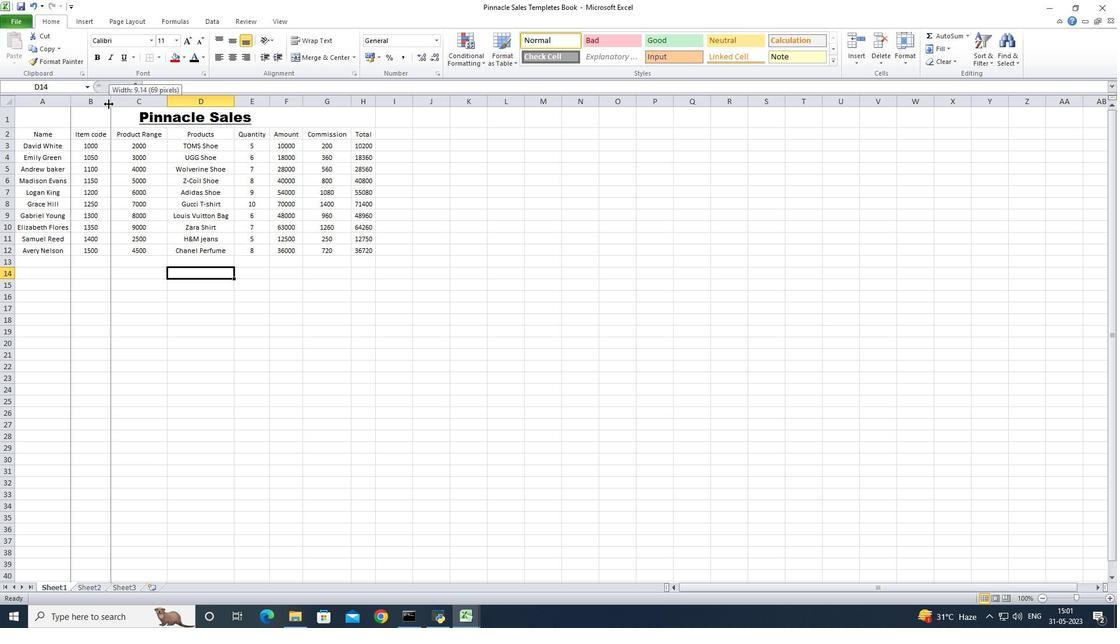 
Action: Mouse moved to (162, 103)
Screenshot: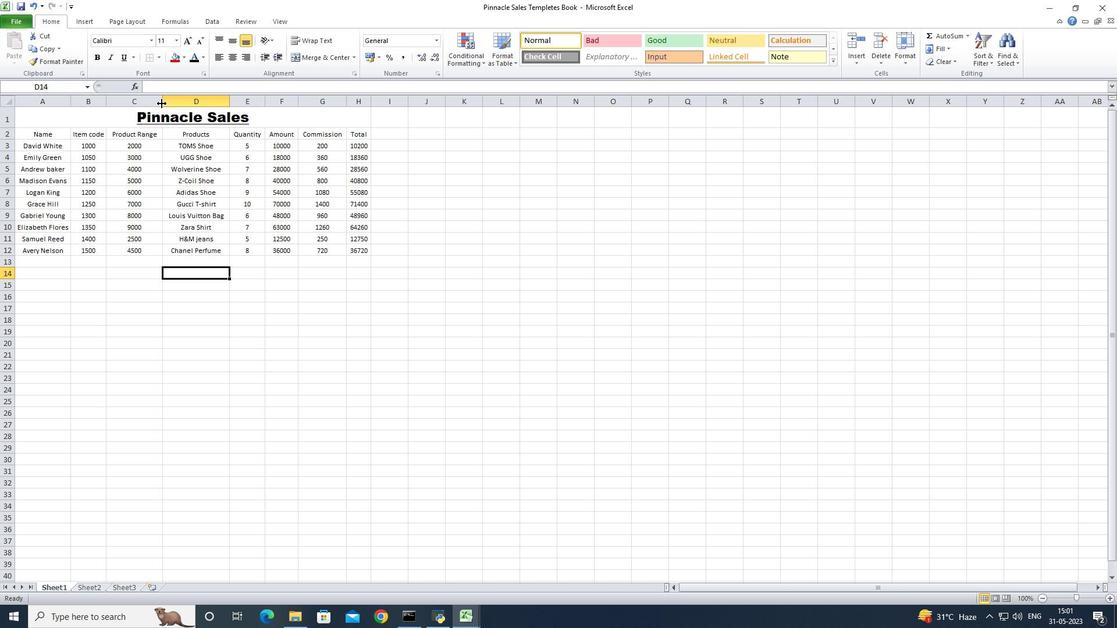 
Action: Mouse pressed left at (162, 103)
Screenshot: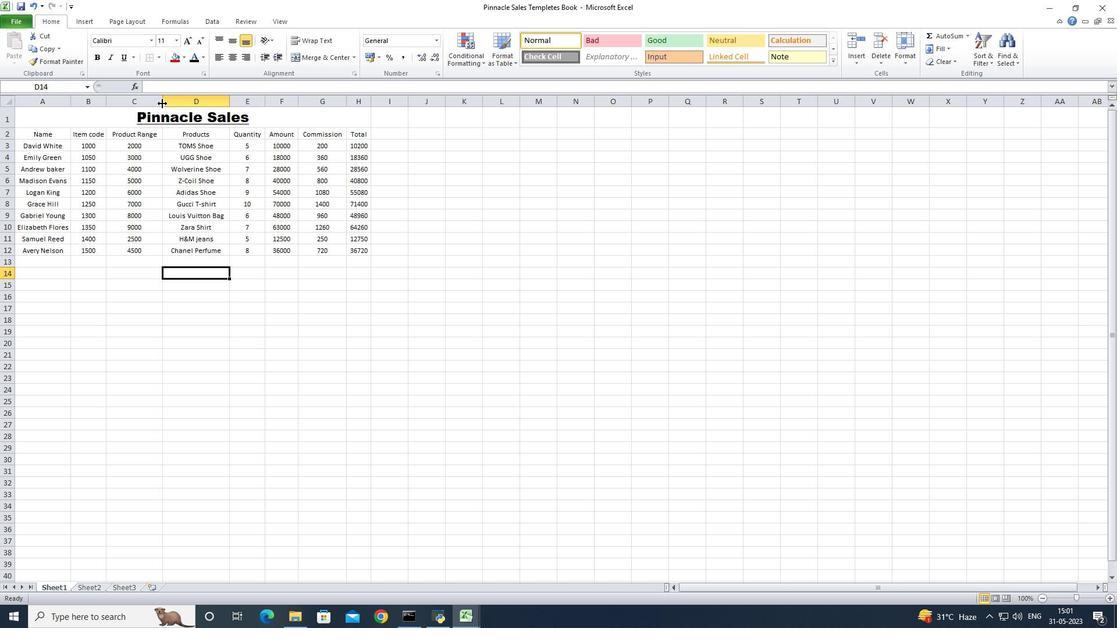 
Action: Mouse pressed left at (162, 103)
Screenshot: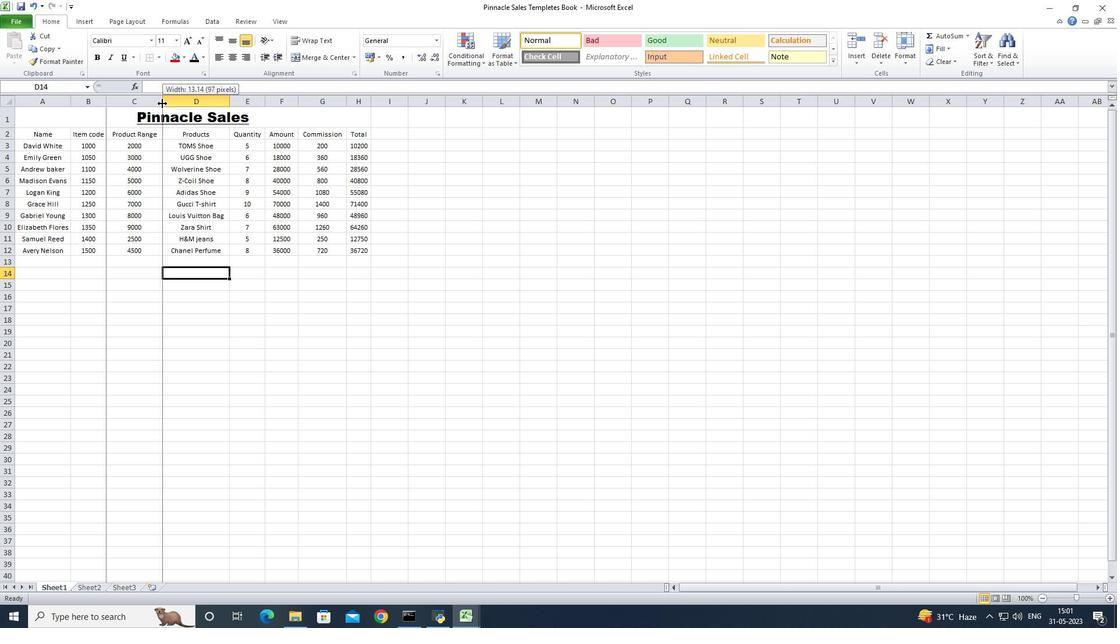 
Action: Mouse moved to (221, 104)
Screenshot: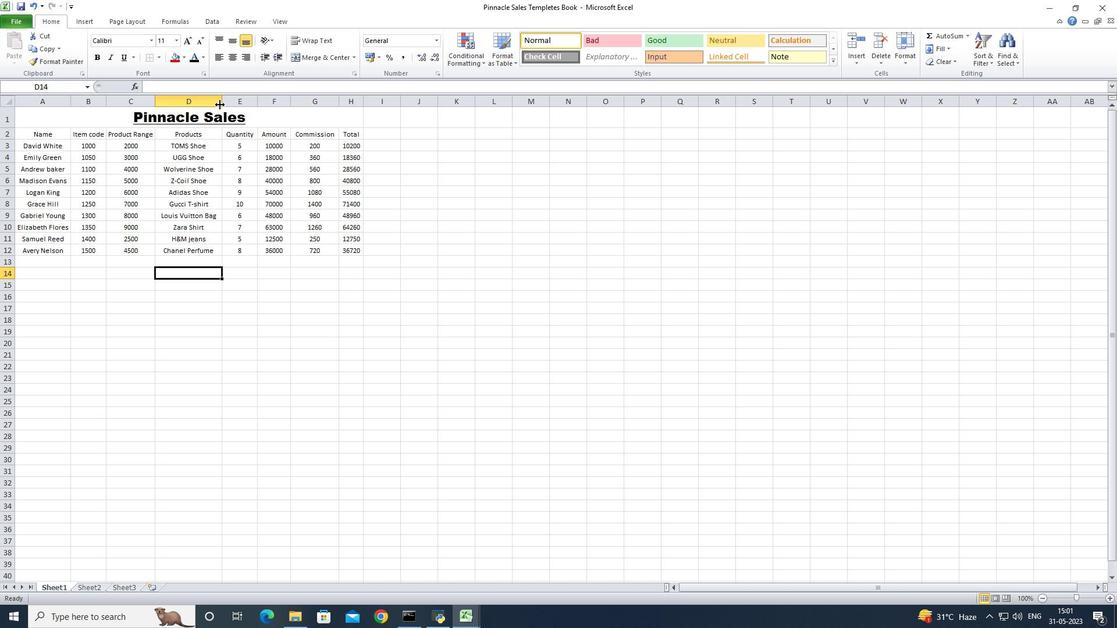 
Action: Mouse pressed left at (221, 104)
Screenshot: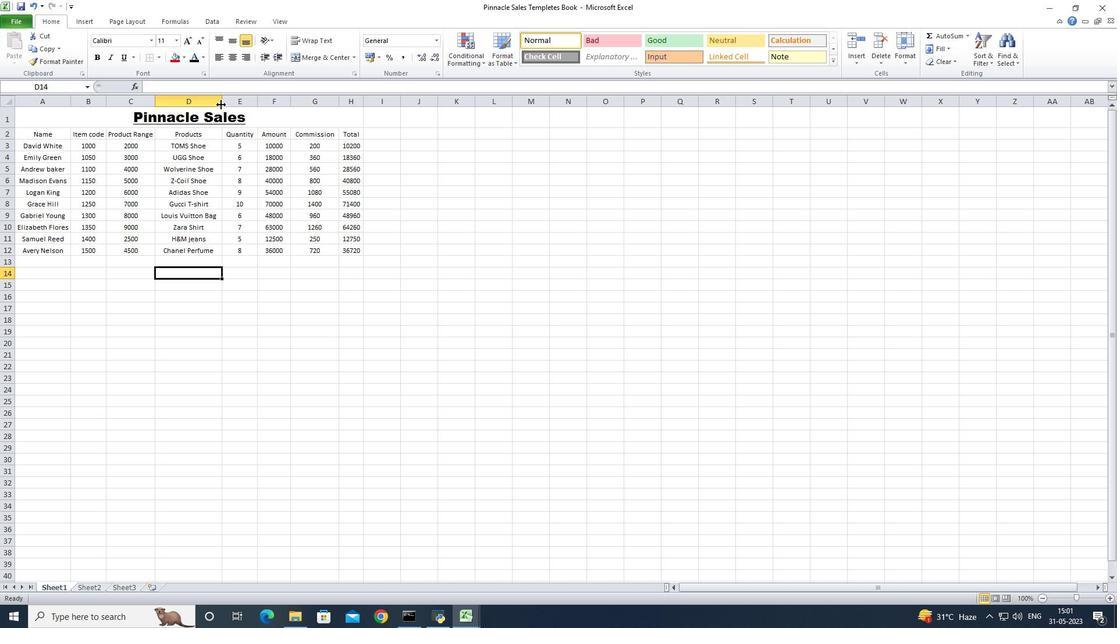 
Action: Mouse pressed left at (221, 104)
Screenshot: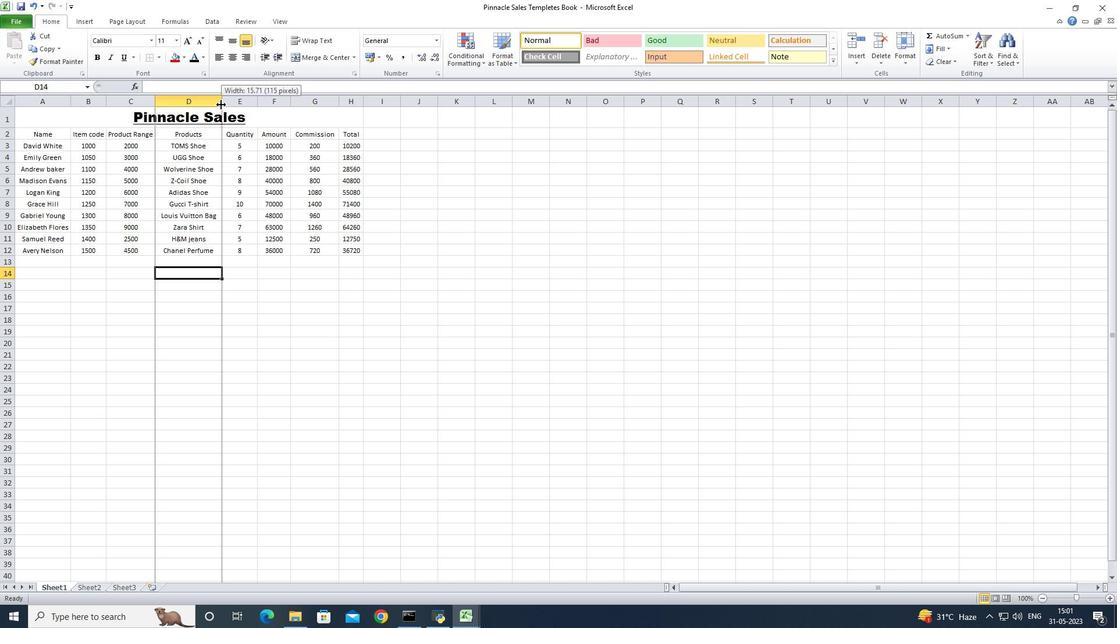 
Action: Mouse moved to (250, 105)
Screenshot: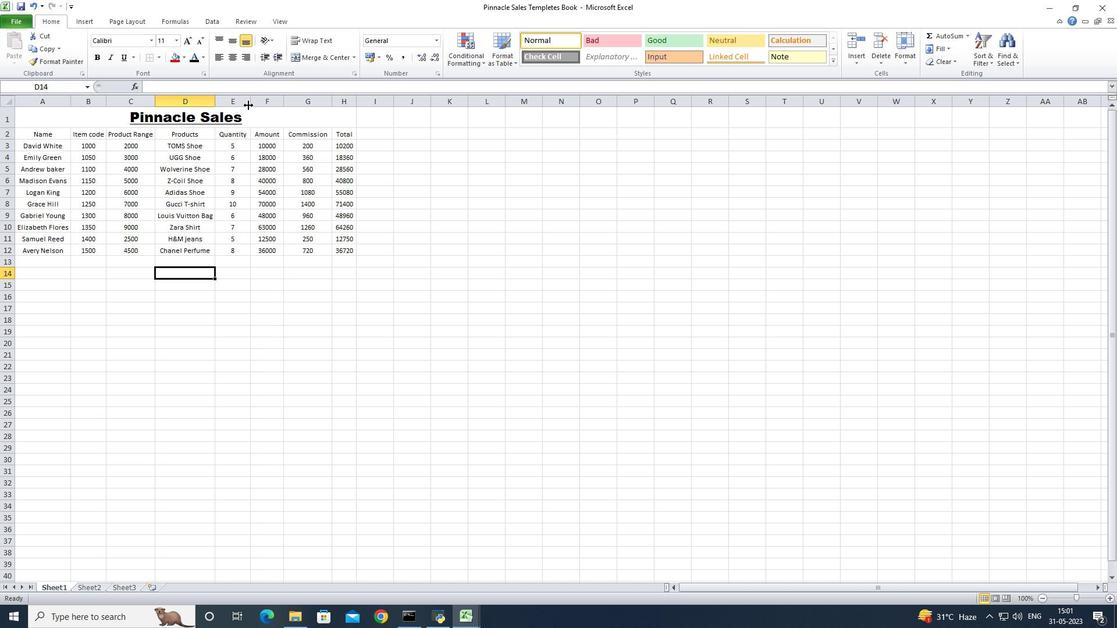 
Action: Mouse pressed left at (250, 105)
Screenshot: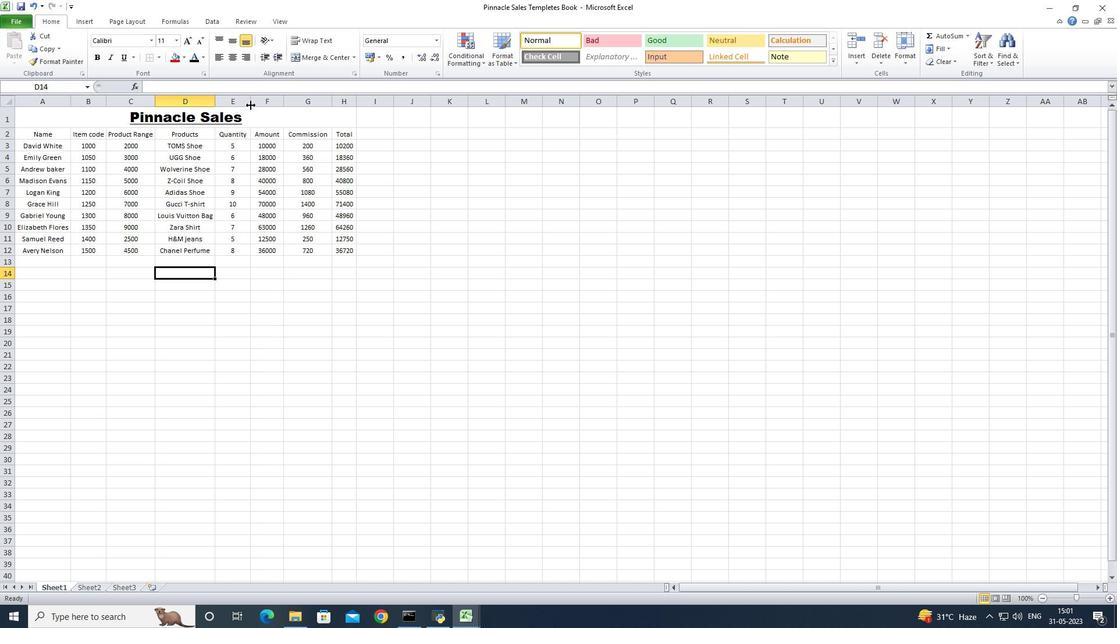 
Action: Mouse pressed left at (250, 105)
Screenshot: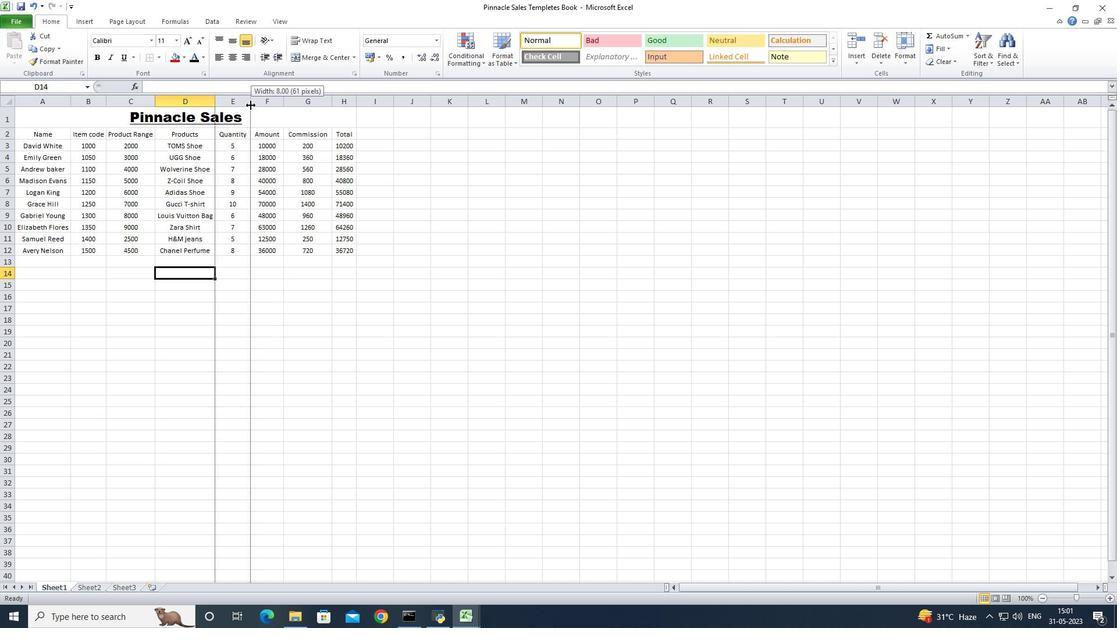
Action: Mouse moved to (277, 106)
Screenshot: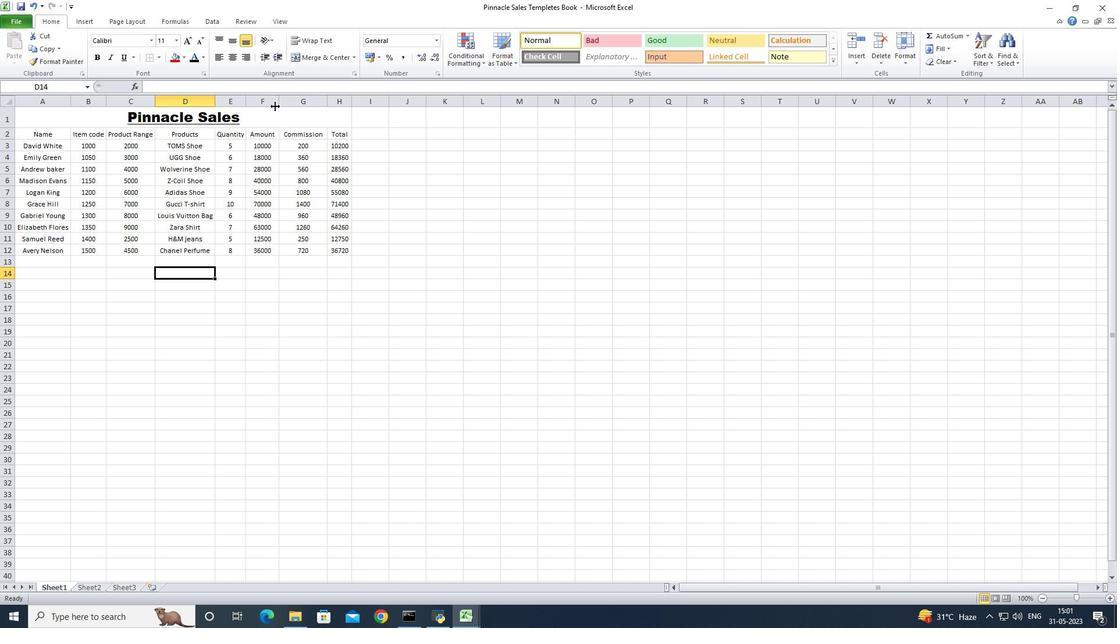 
Action: Mouse pressed left at (277, 106)
Screenshot: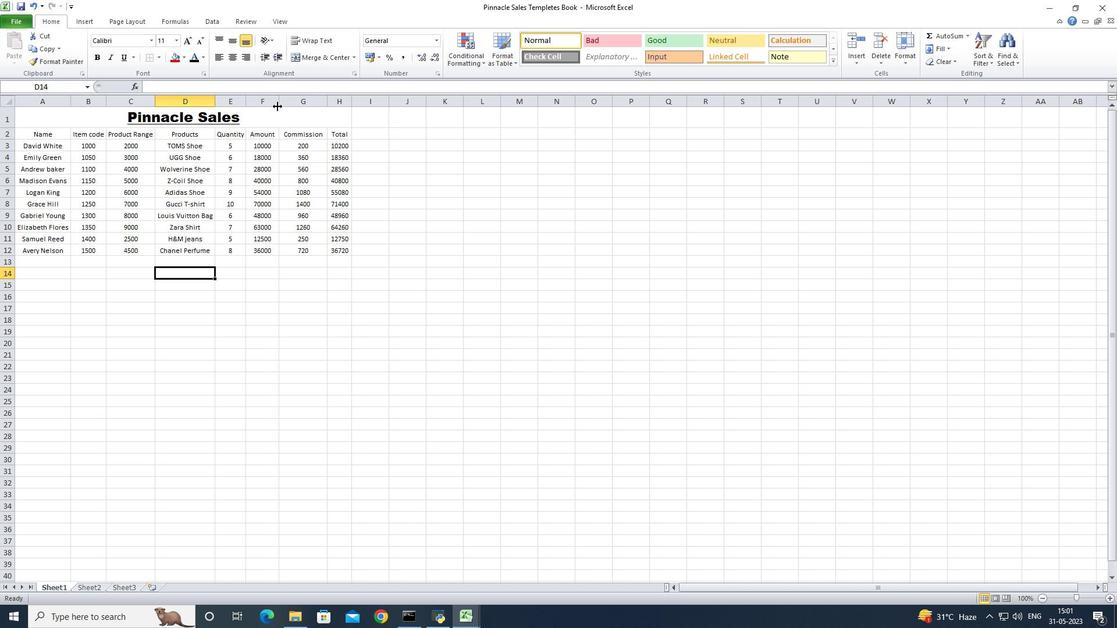 
Action: Mouse pressed left at (277, 106)
Screenshot: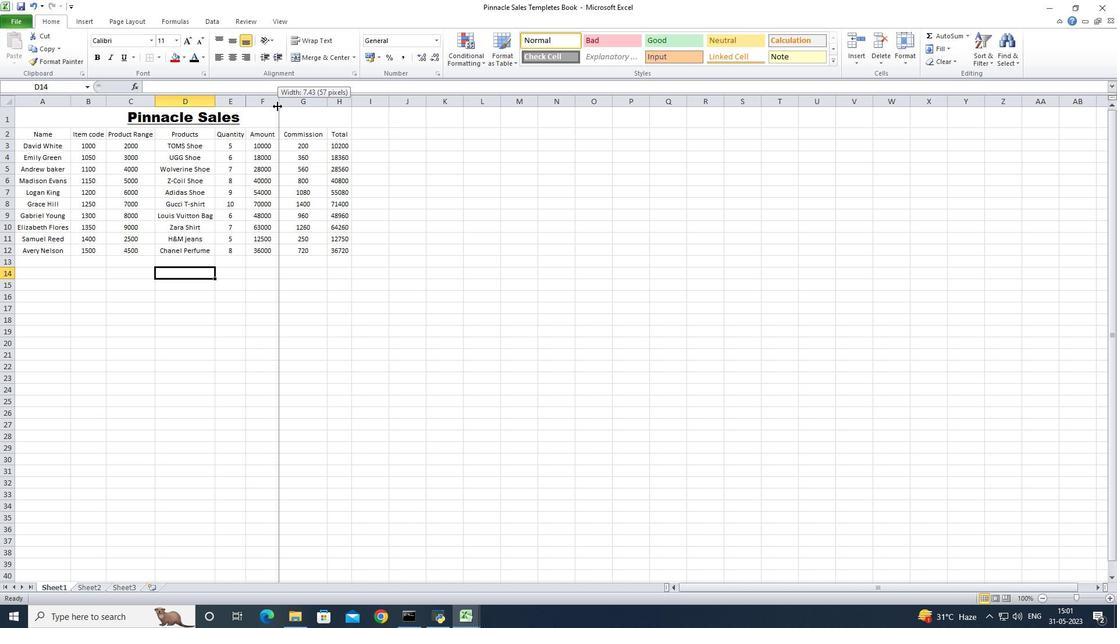 
Action: Mouse moved to (322, 104)
Screenshot: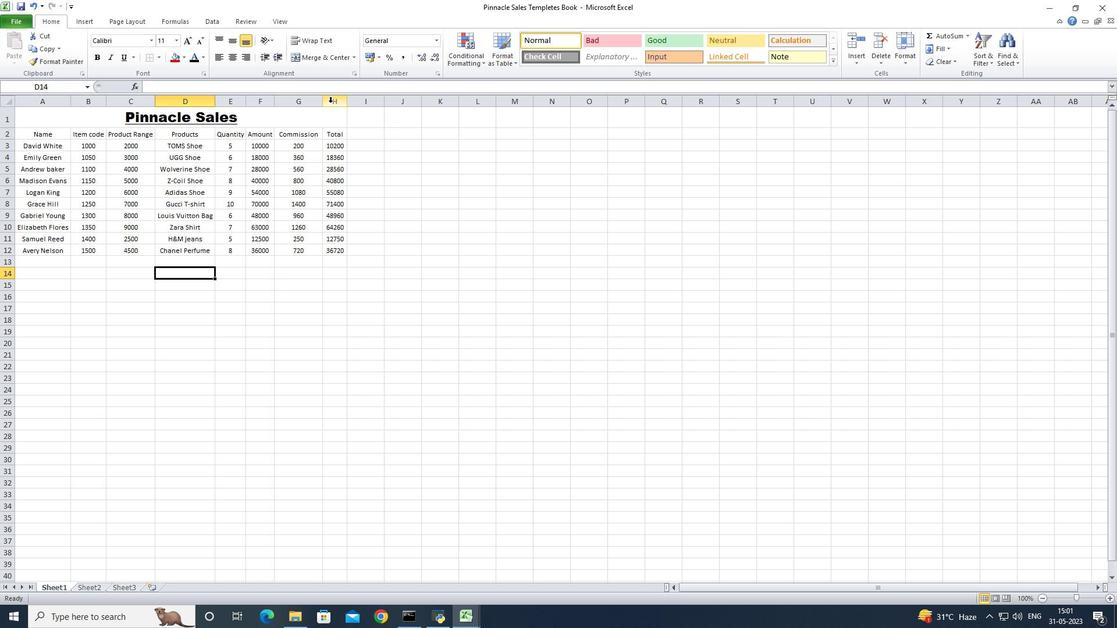 
Action: Mouse pressed left at (322, 104)
Screenshot: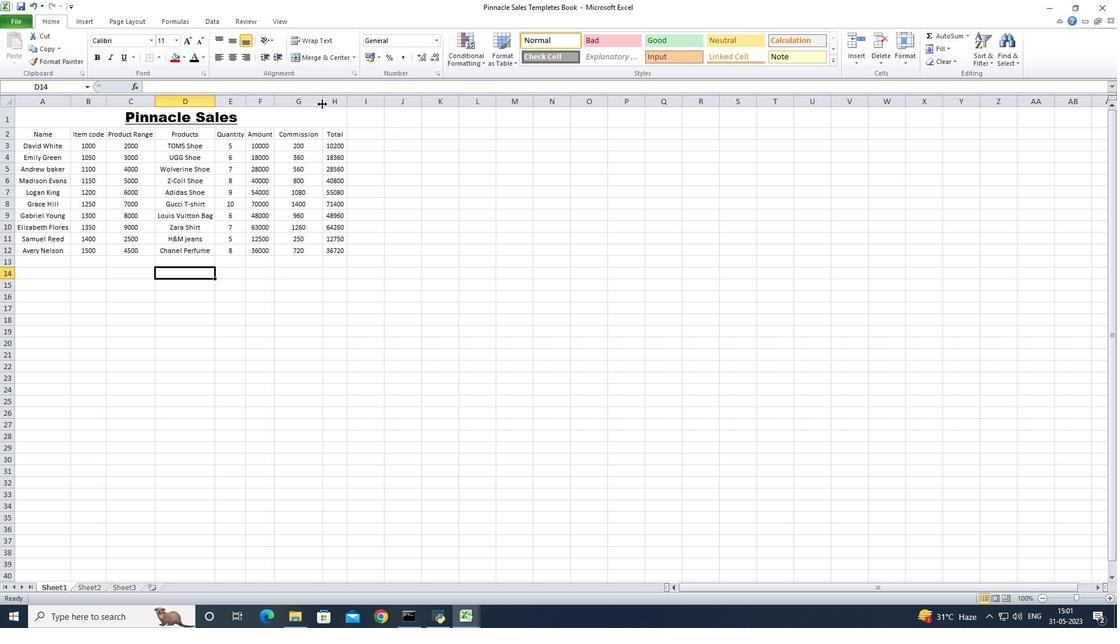 
Action: Mouse pressed left at (322, 104)
Screenshot: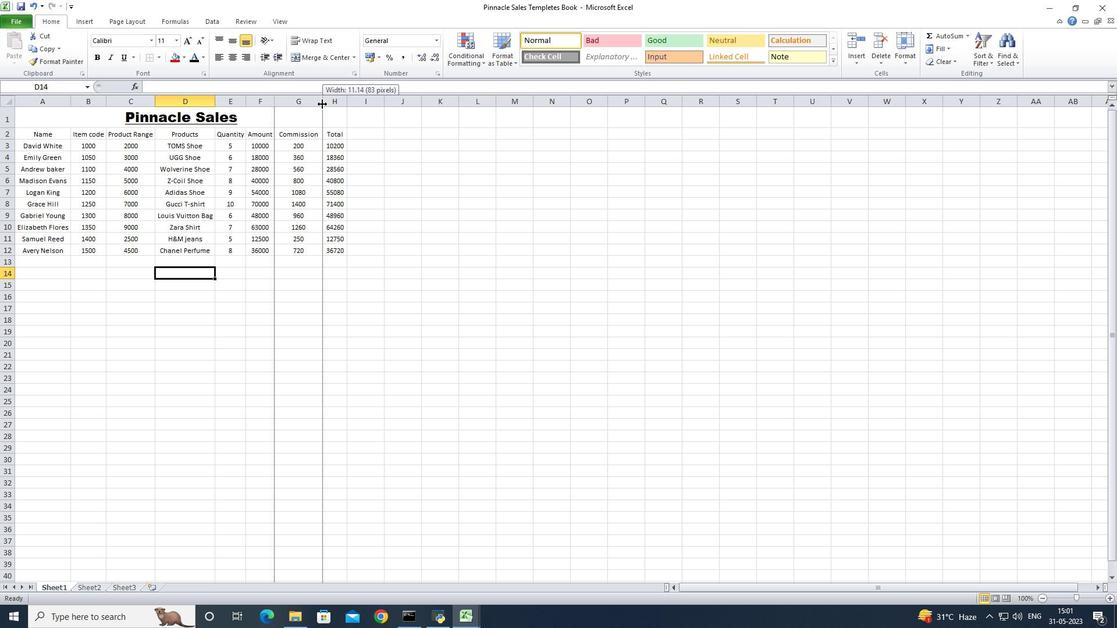 
Action: Mouse moved to (339, 106)
Screenshot: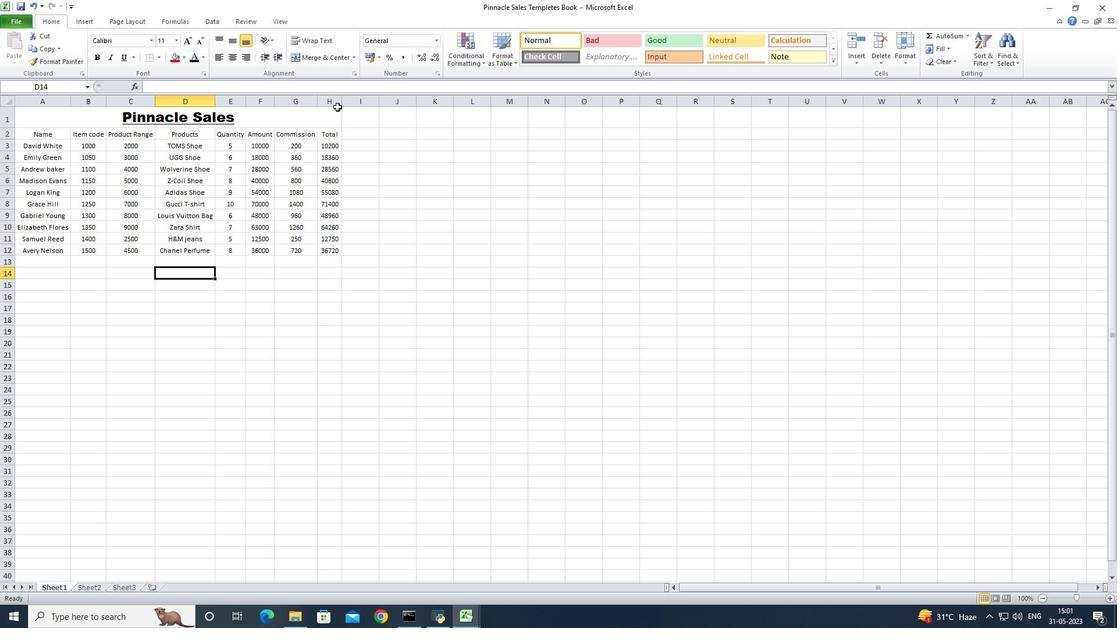 
Action: Mouse pressed left at (339, 106)
Screenshot: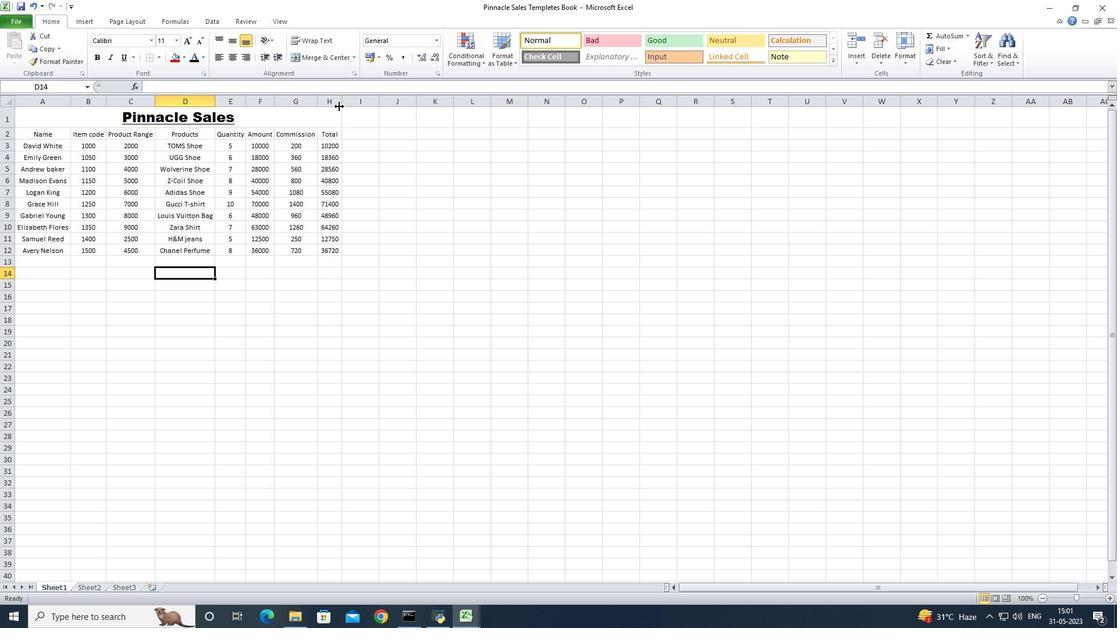 
Action: Mouse pressed left at (339, 106)
Screenshot: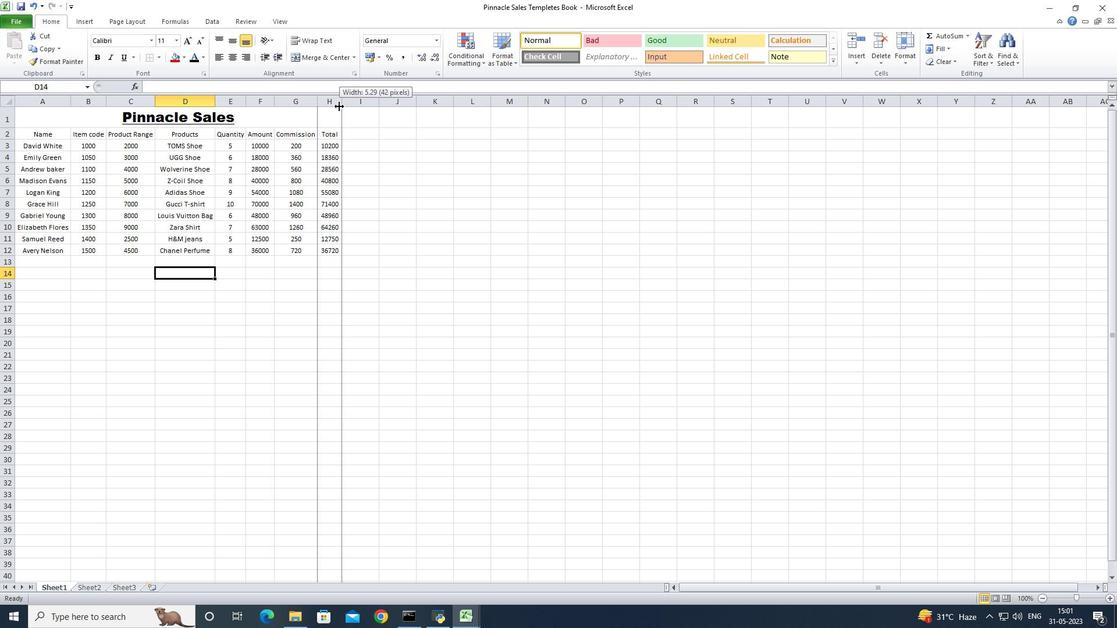 
Action: Mouse moved to (282, 292)
Screenshot: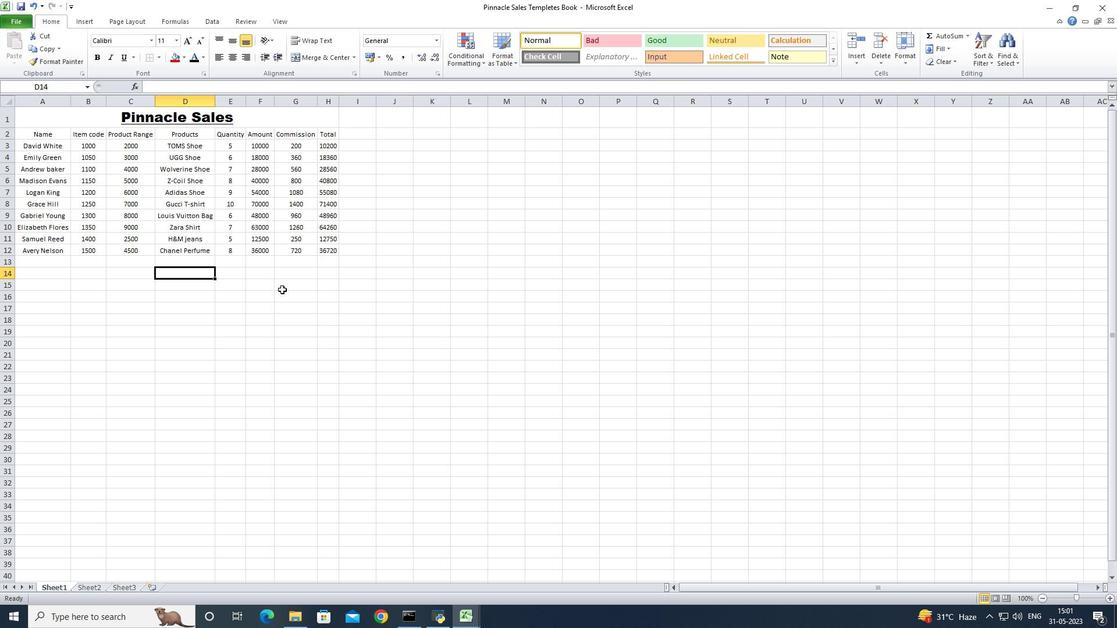 
Action: Mouse pressed left at (282, 292)
Screenshot: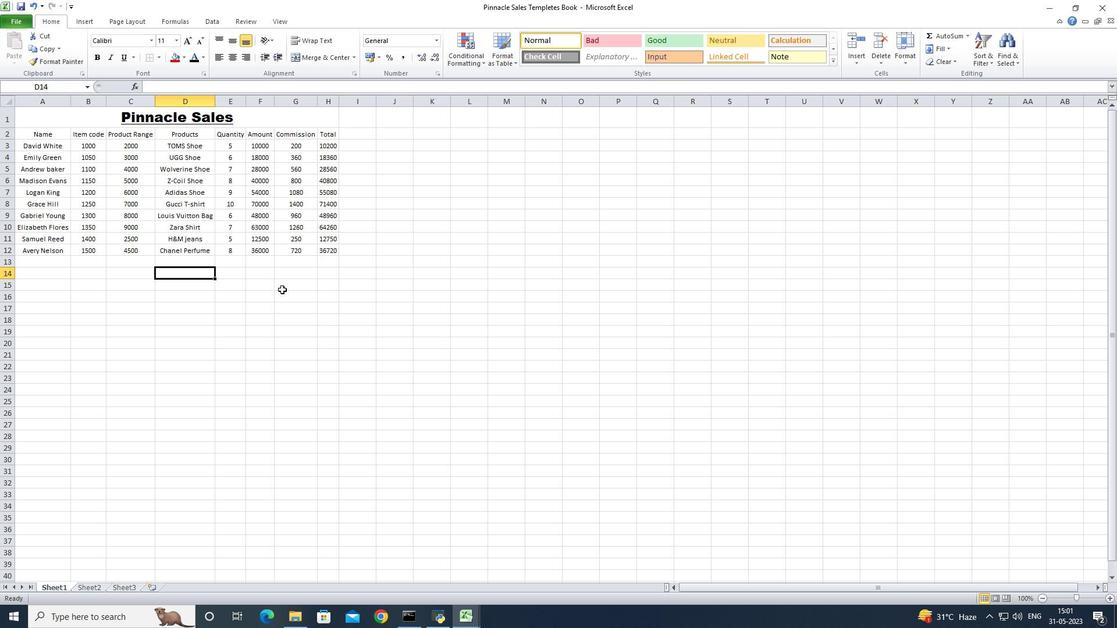 
Action: Mouse moved to (285, 282)
Screenshot: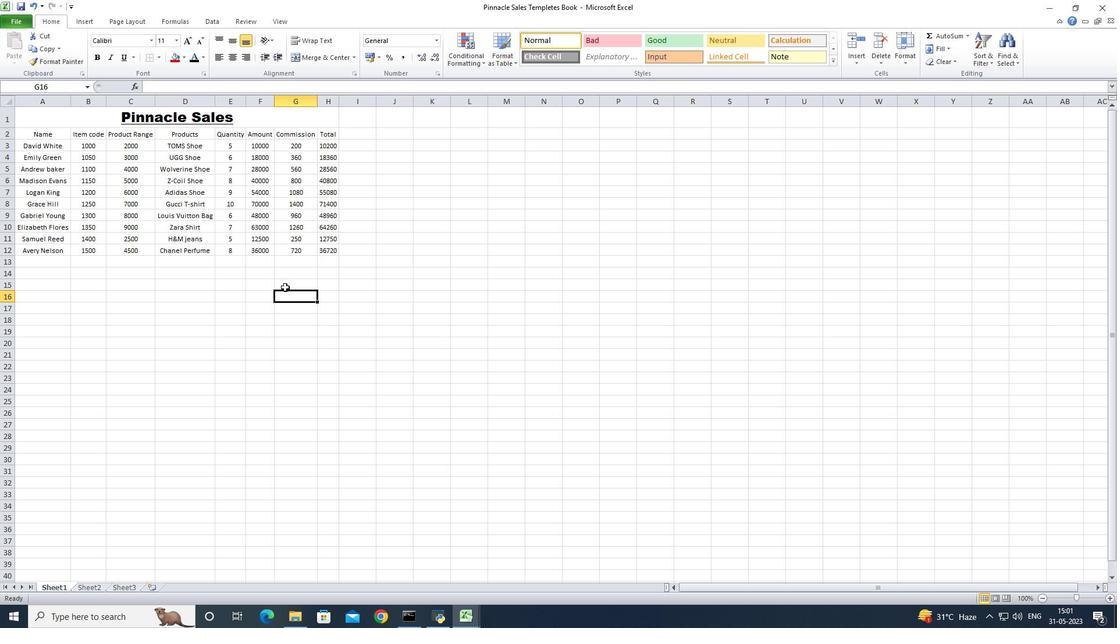 
Action: Key pressed ctrl+S
Screenshot: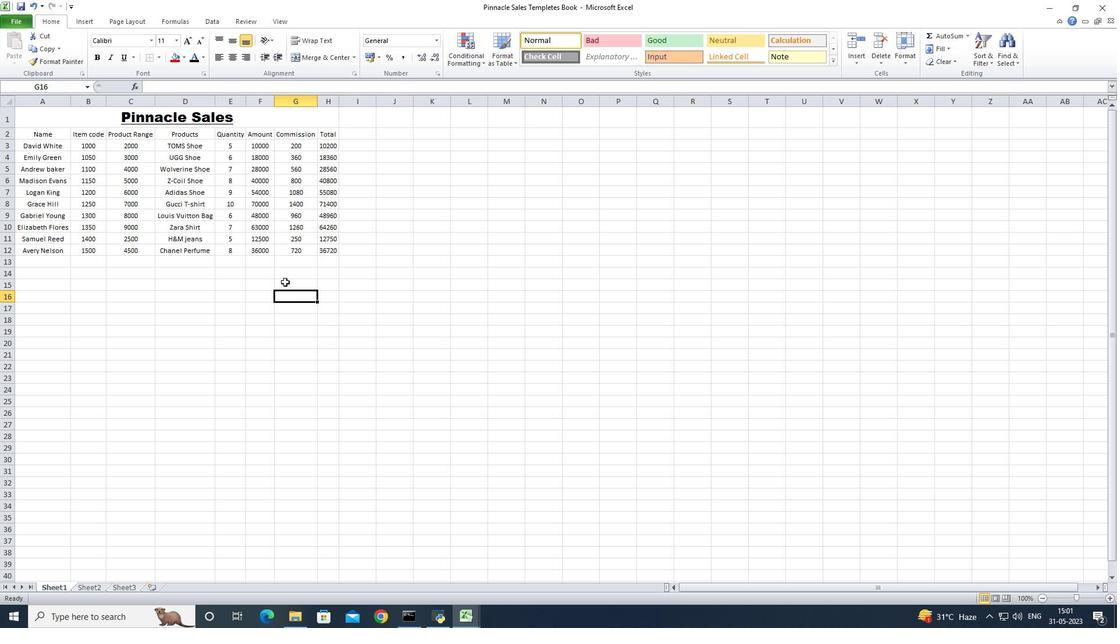 
Action: Mouse moved to (270, 270)
Screenshot: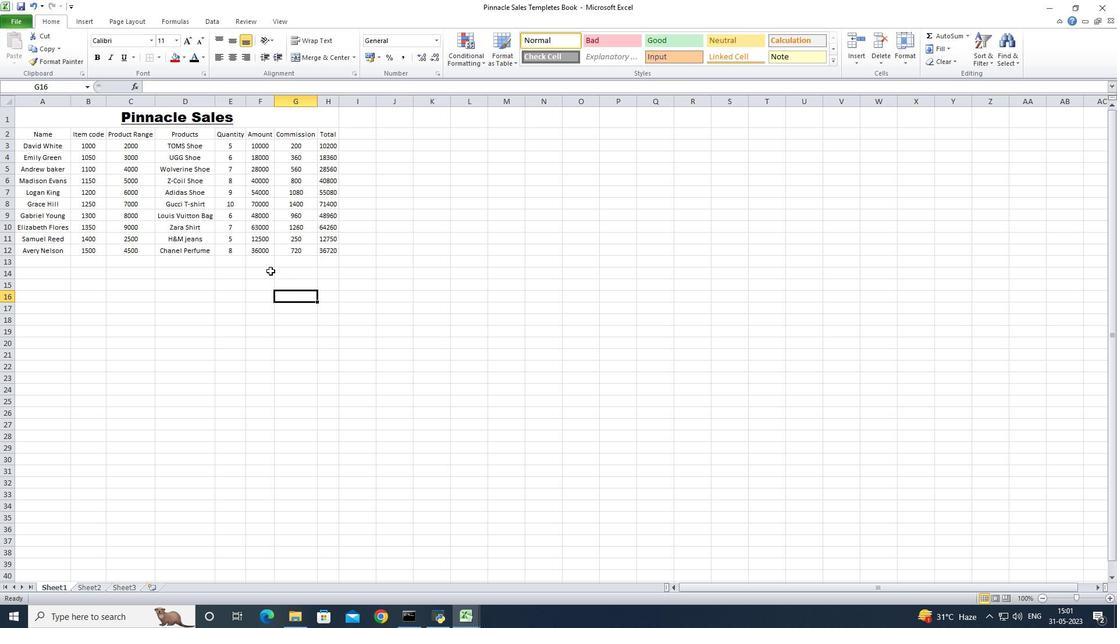 
